 Task: Create a due date automation trigger when advanced on, on the tuesday after a card is due add fields with custom field "Resume" set to a date less than 1 days ago at 11:00 AM.
Action: Mouse moved to (1198, 97)
Screenshot: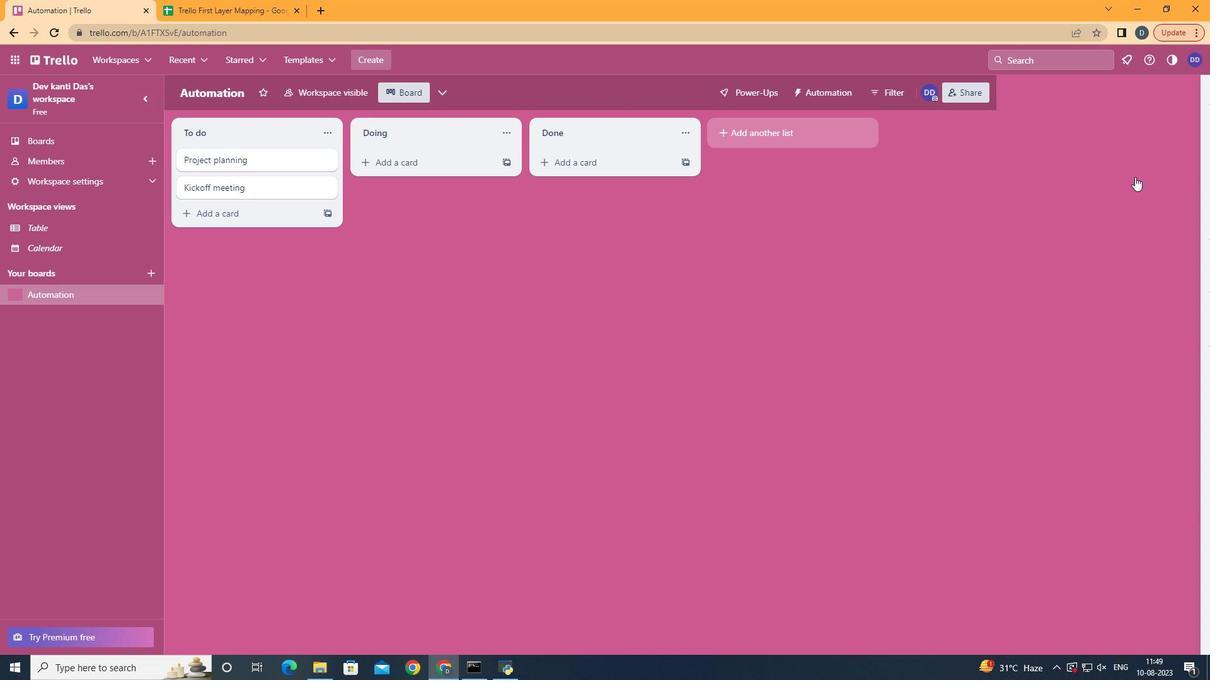
Action: Mouse pressed left at (1198, 97)
Screenshot: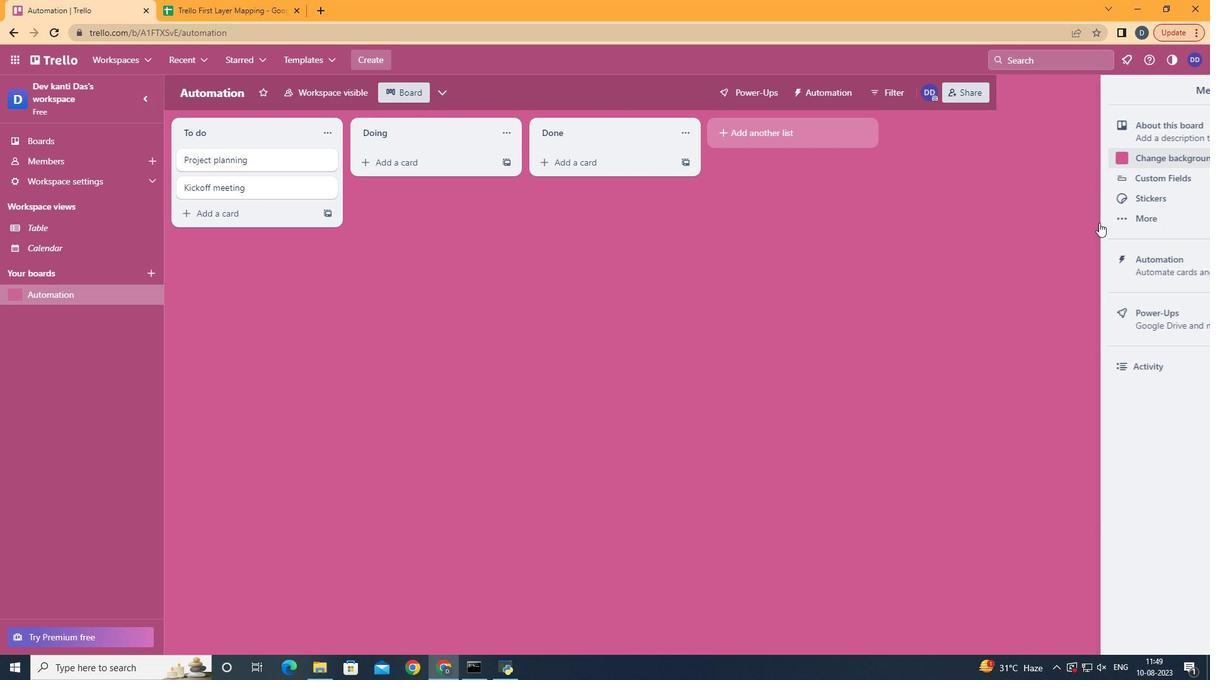 
Action: Mouse moved to (1082, 279)
Screenshot: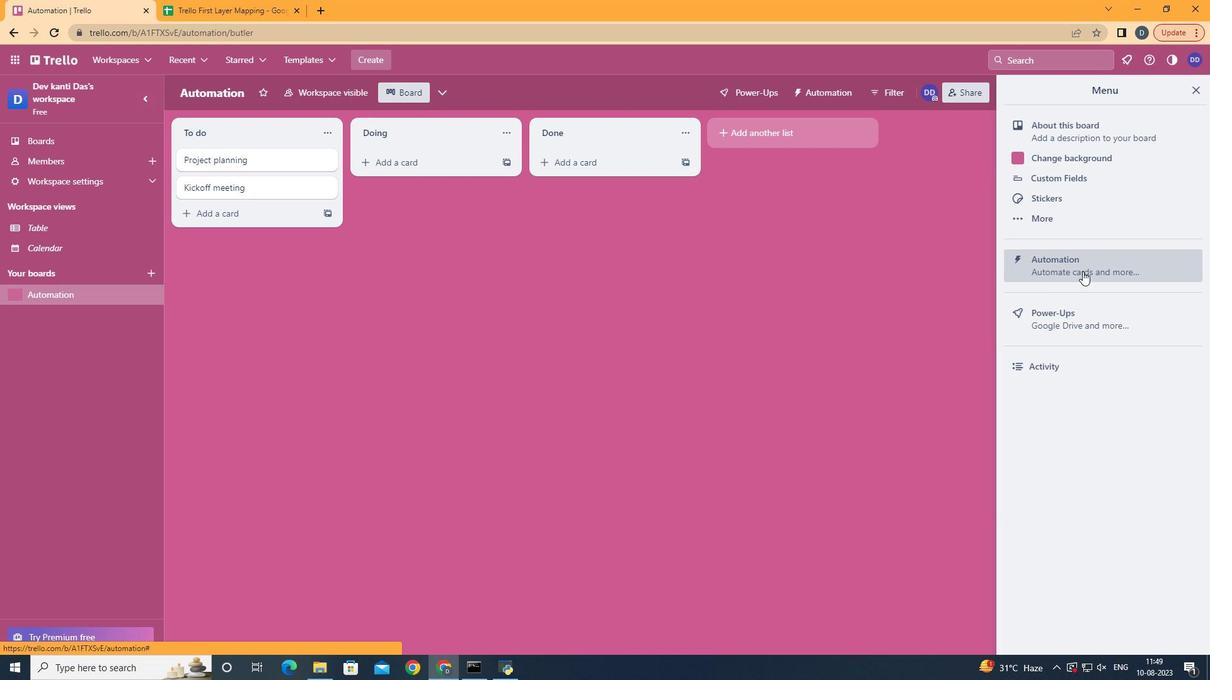 
Action: Mouse pressed left at (1082, 279)
Screenshot: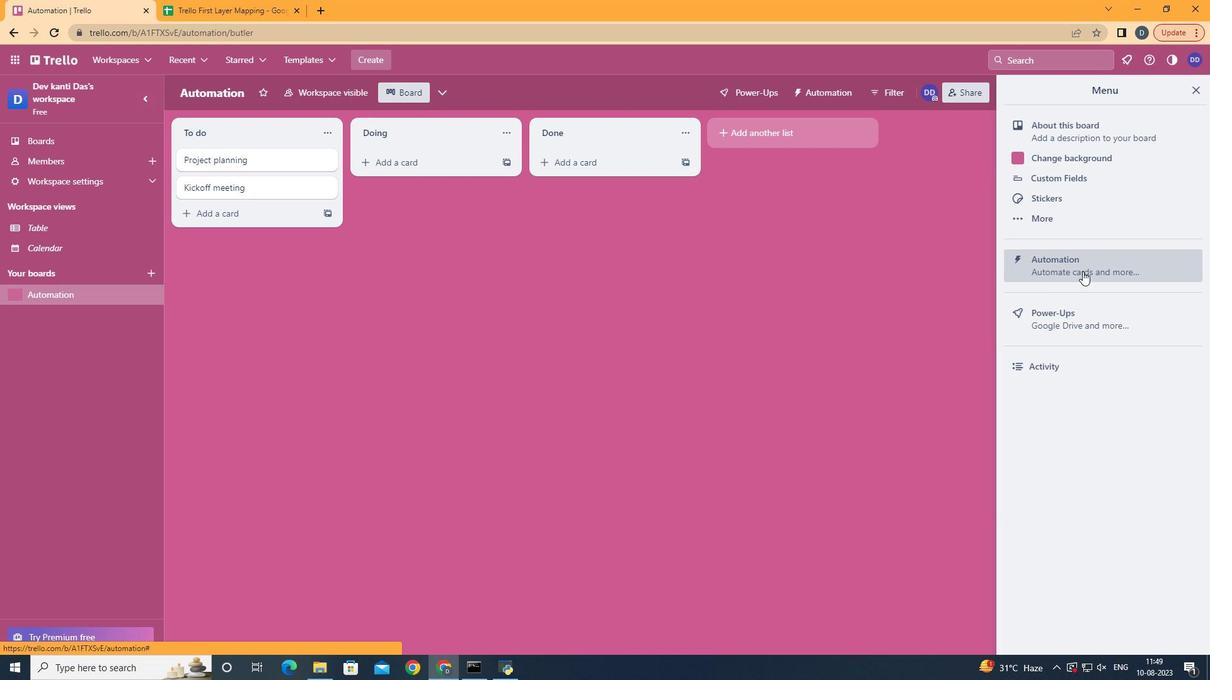 
Action: Mouse moved to (221, 260)
Screenshot: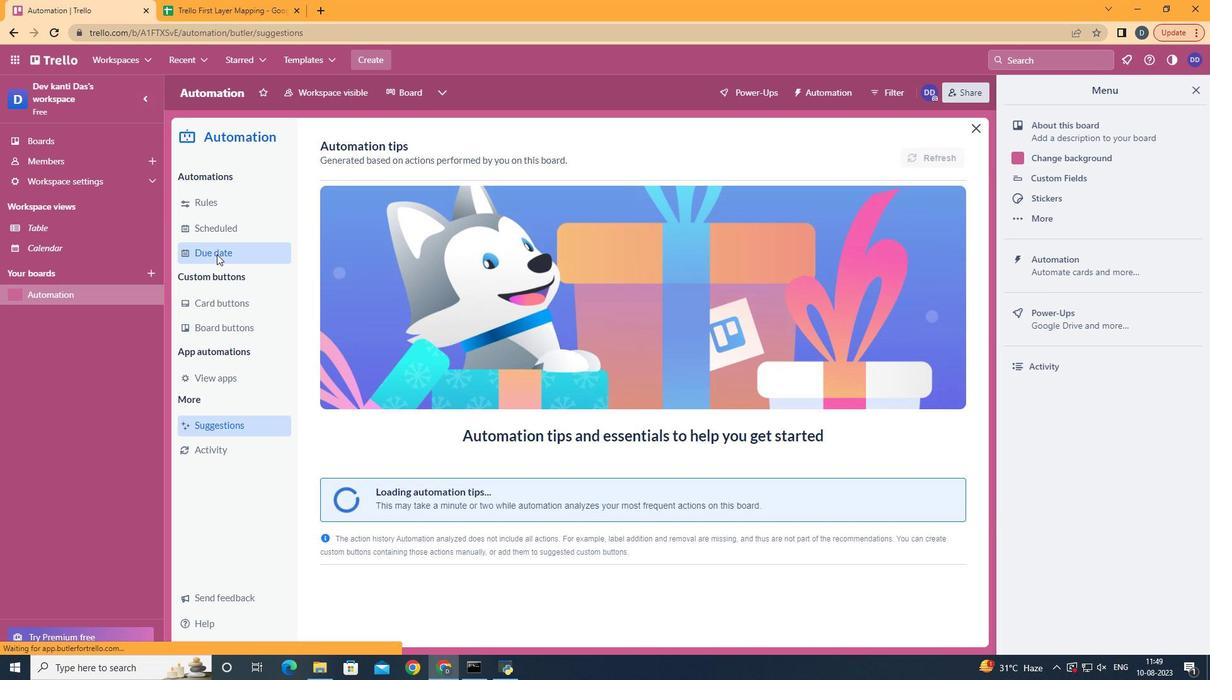 
Action: Mouse pressed left at (221, 260)
Screenshot: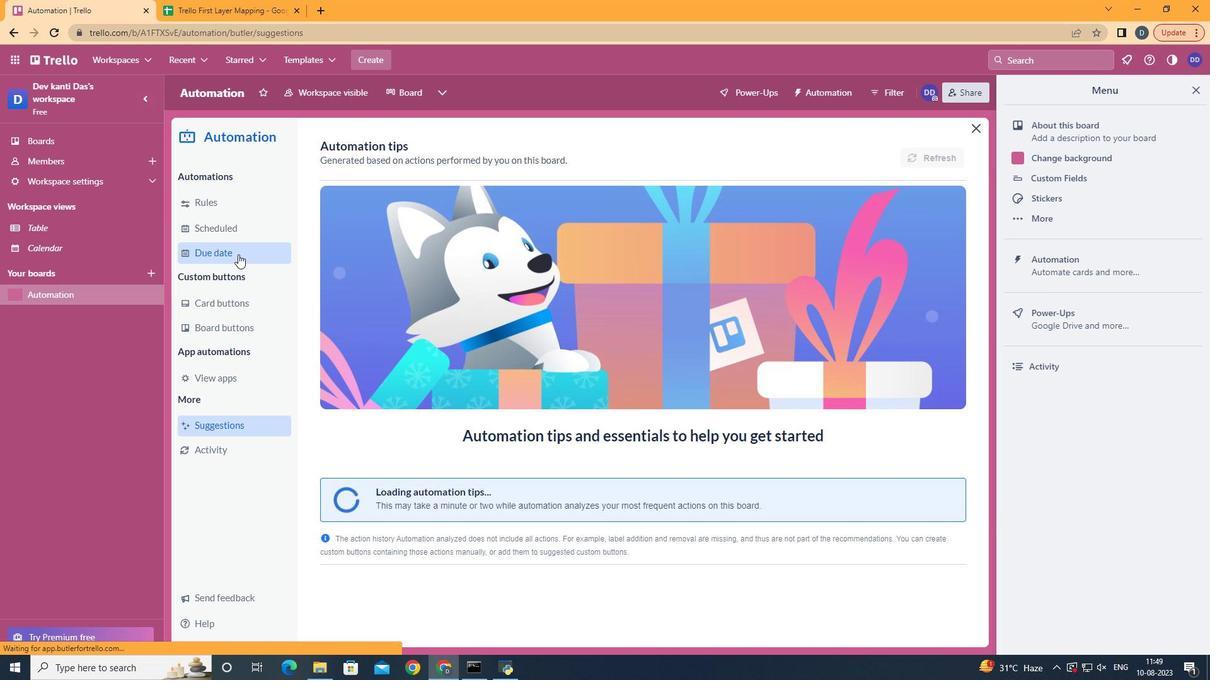 
Action: Mouse moved to (874, 153)
Screenshot: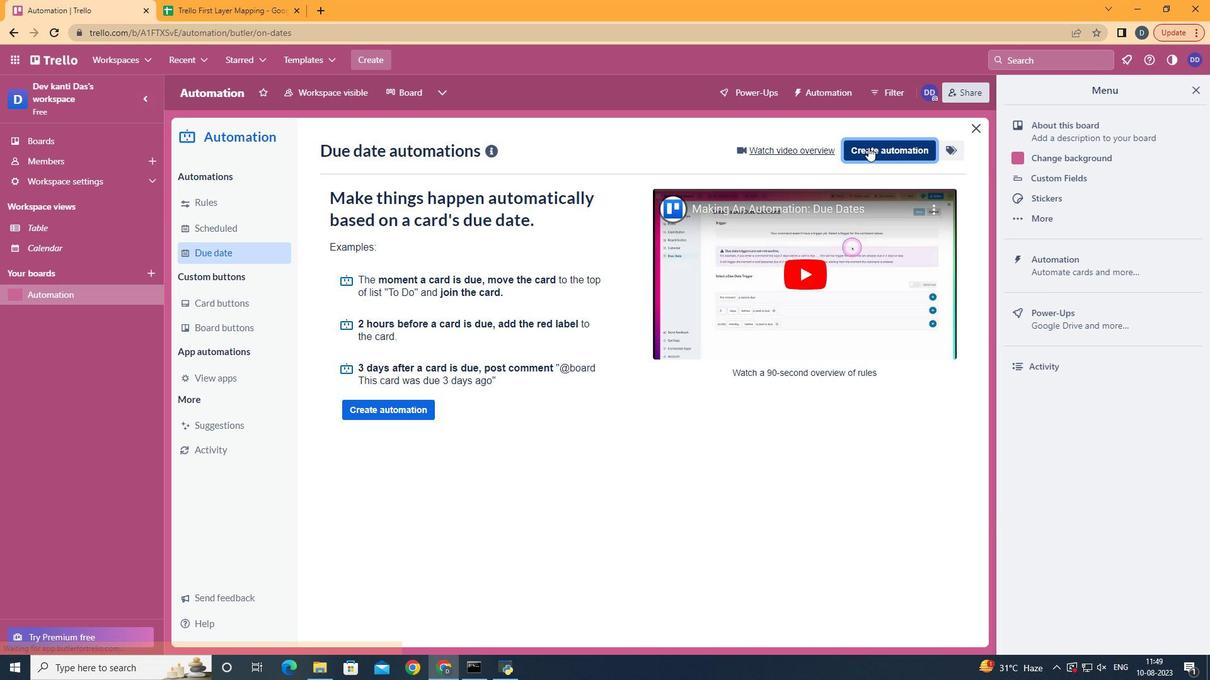 
Action: Mouse pressed left at (874, 153)
Screenshot: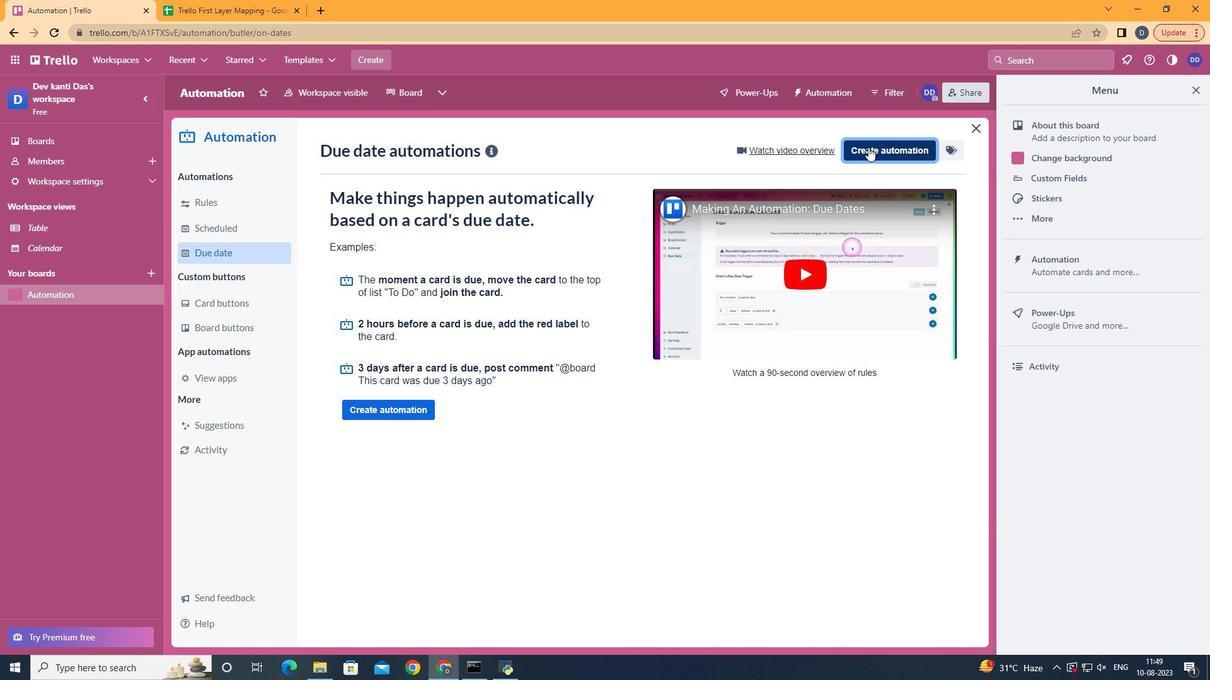 
Action: Mouse moved to (652, 275)
Screenshot: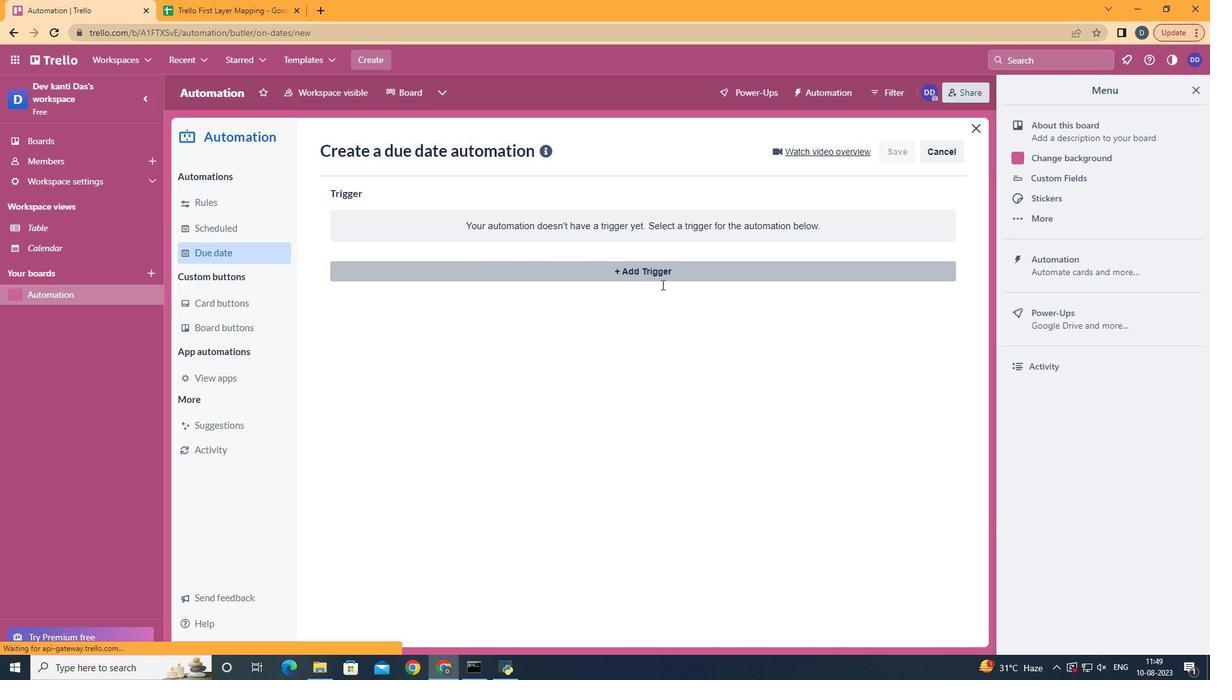 
Action: Mouse pressed left at (652, 275)
Screenshot: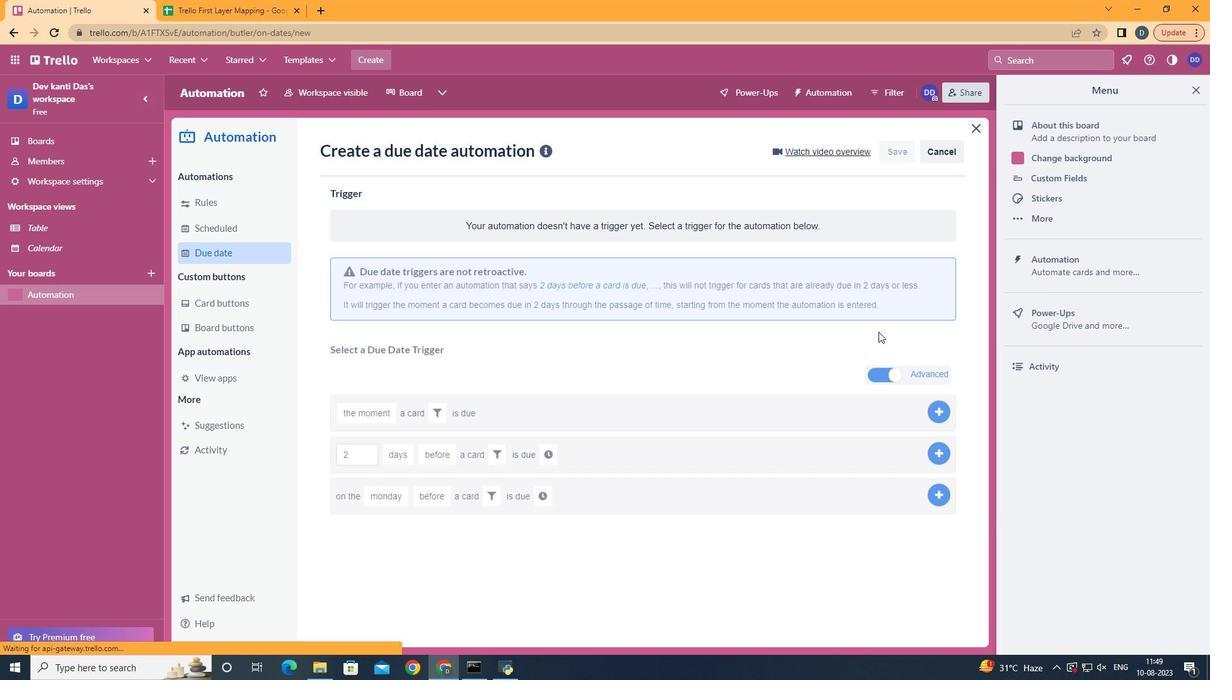 
Action: Mouse moved to (413, 361)
Screenshot: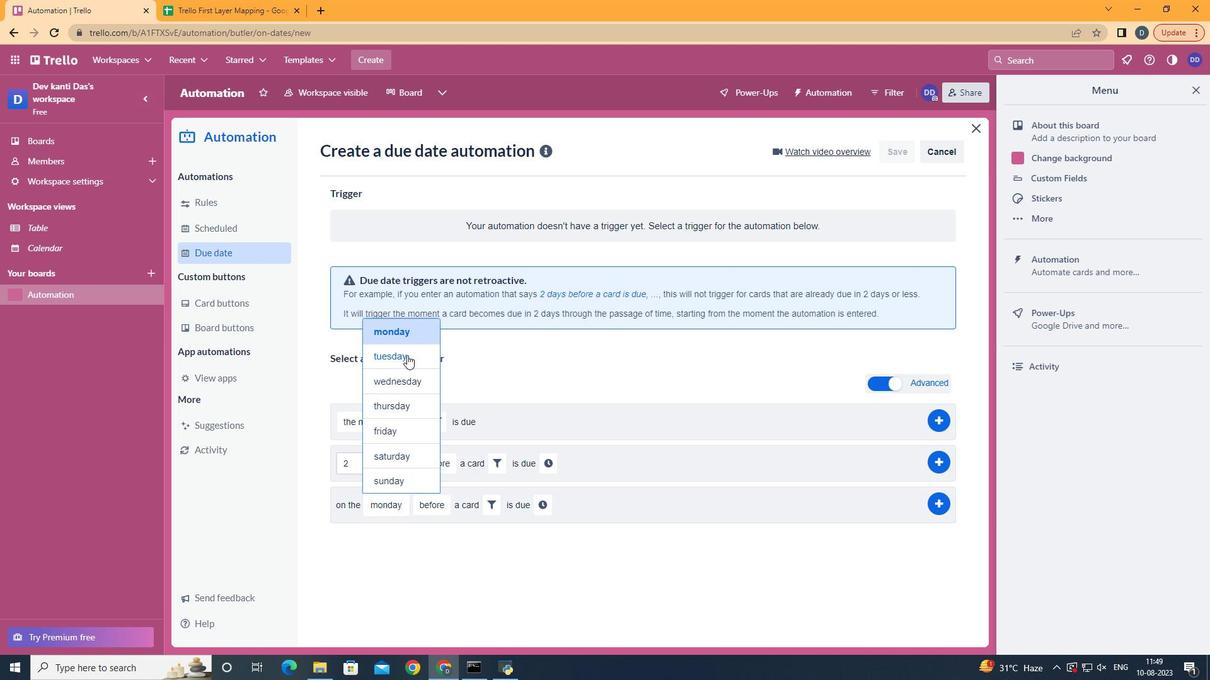 
Action: Mouse pressed left at (413, 361)
Screenshot: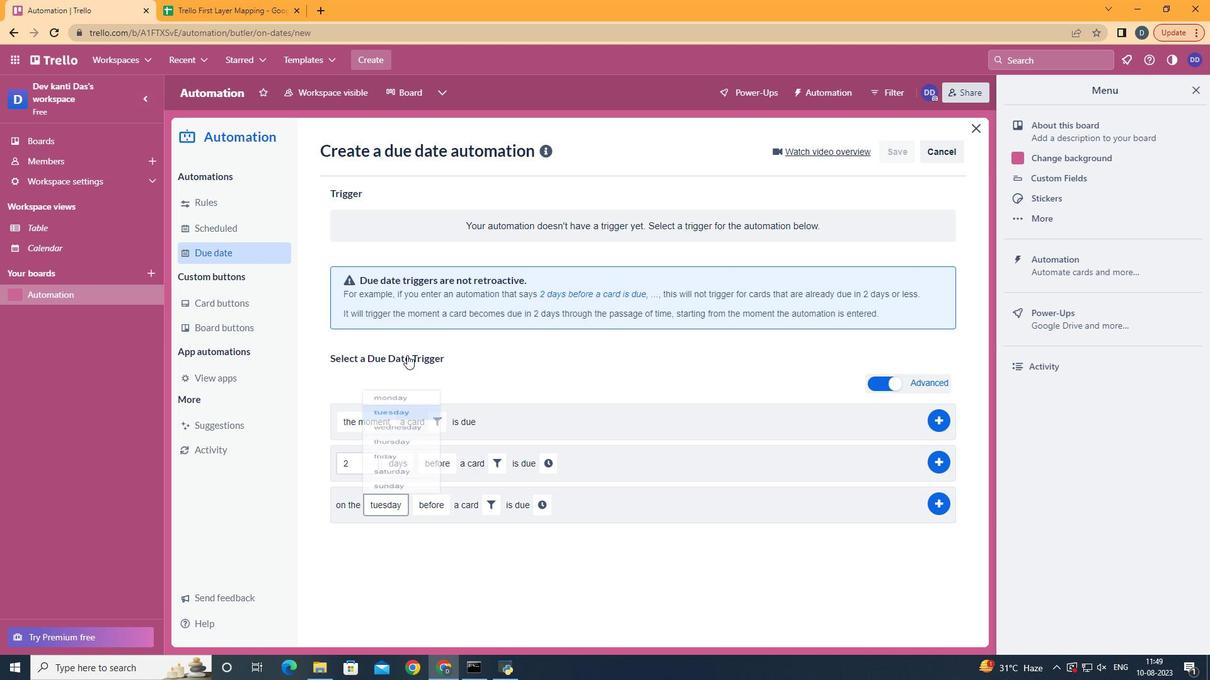 
Action: Mouse moved to (442, 552)
Screenshot: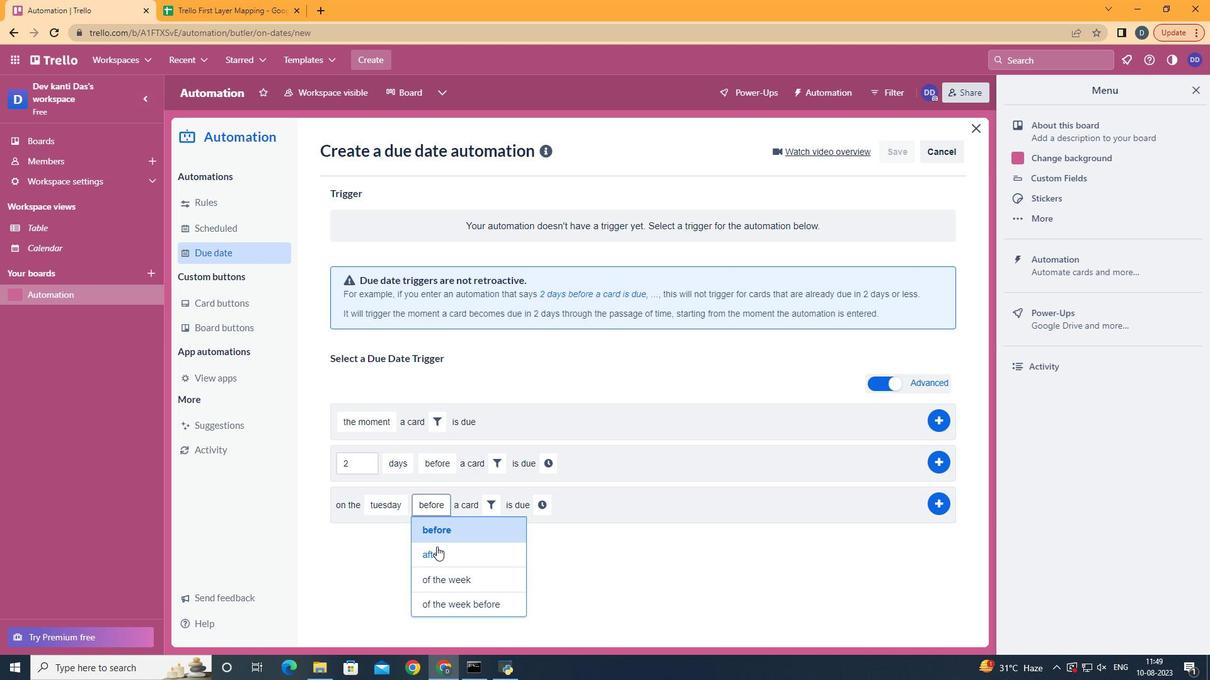 
Action: Mouse pressed left at (442, 552)
Screenshot: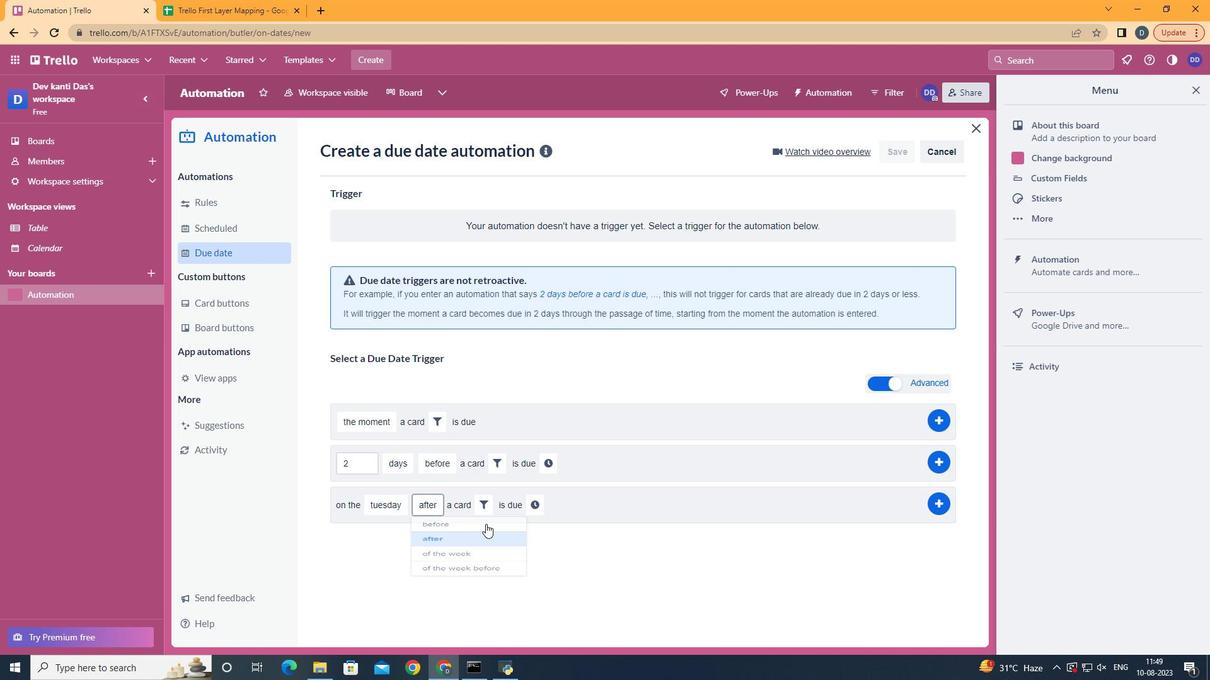 
Action: Mouse moved to (496, 515)
Screenshot: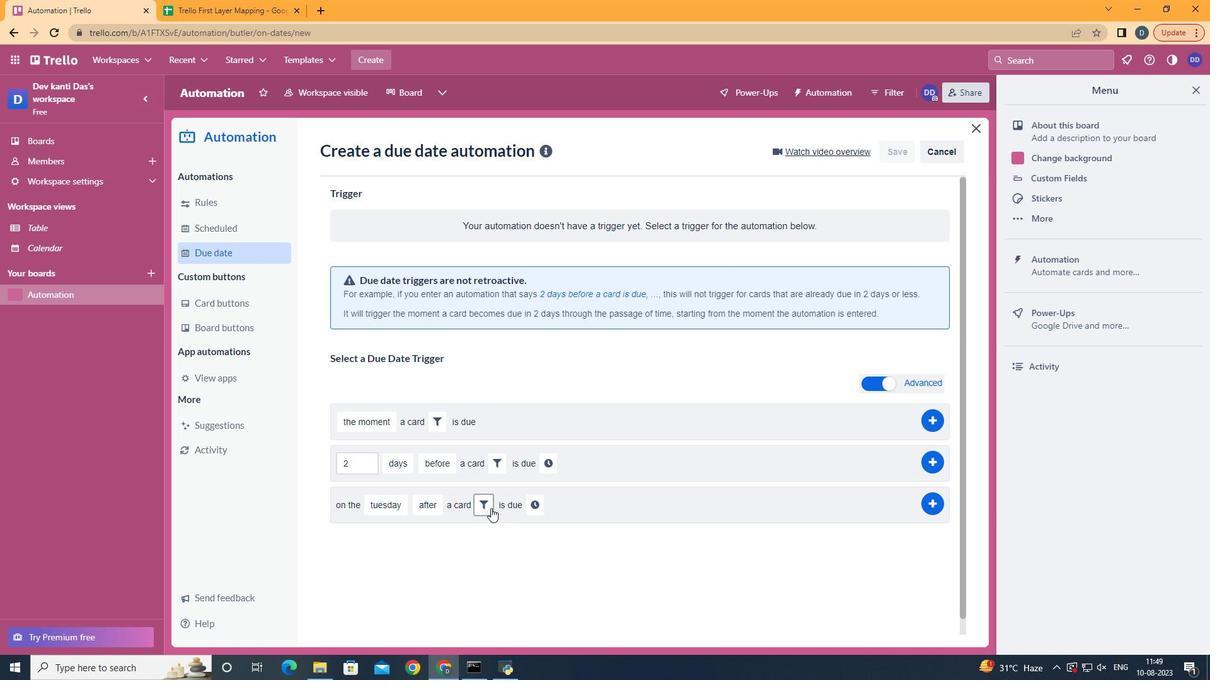 
Action: Mouse pressed left at (496, 515)
Screenshot: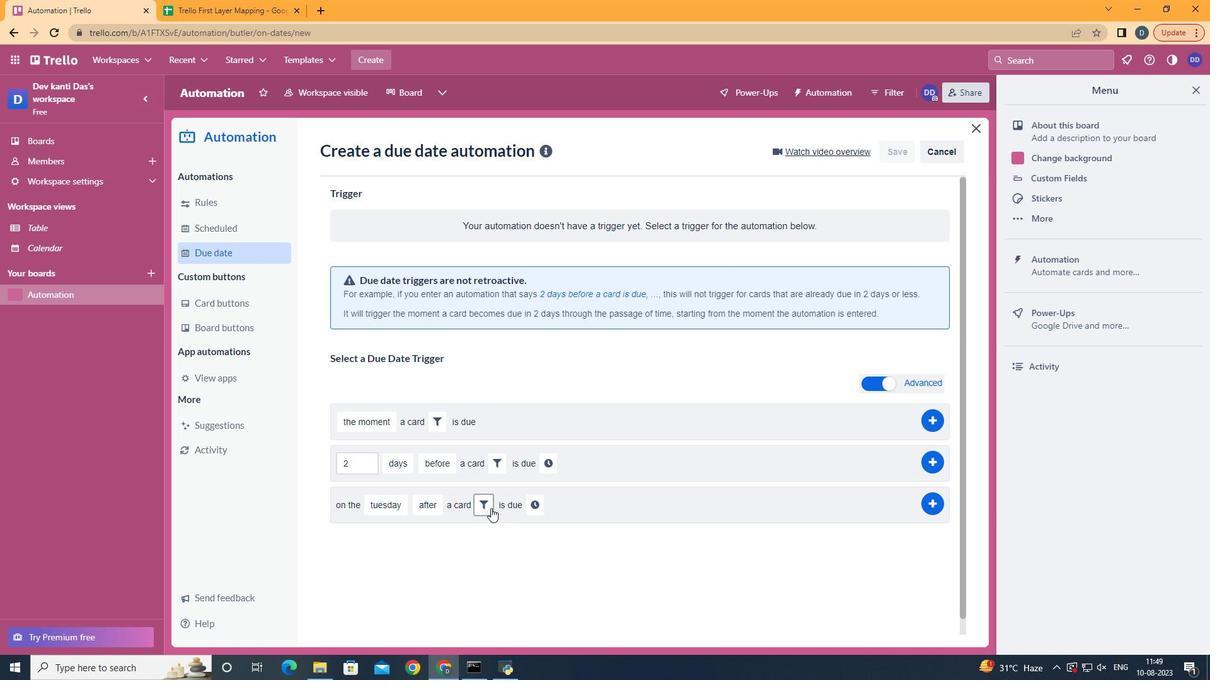 
Action: Mouse moved to (698, 551)
Screenshot: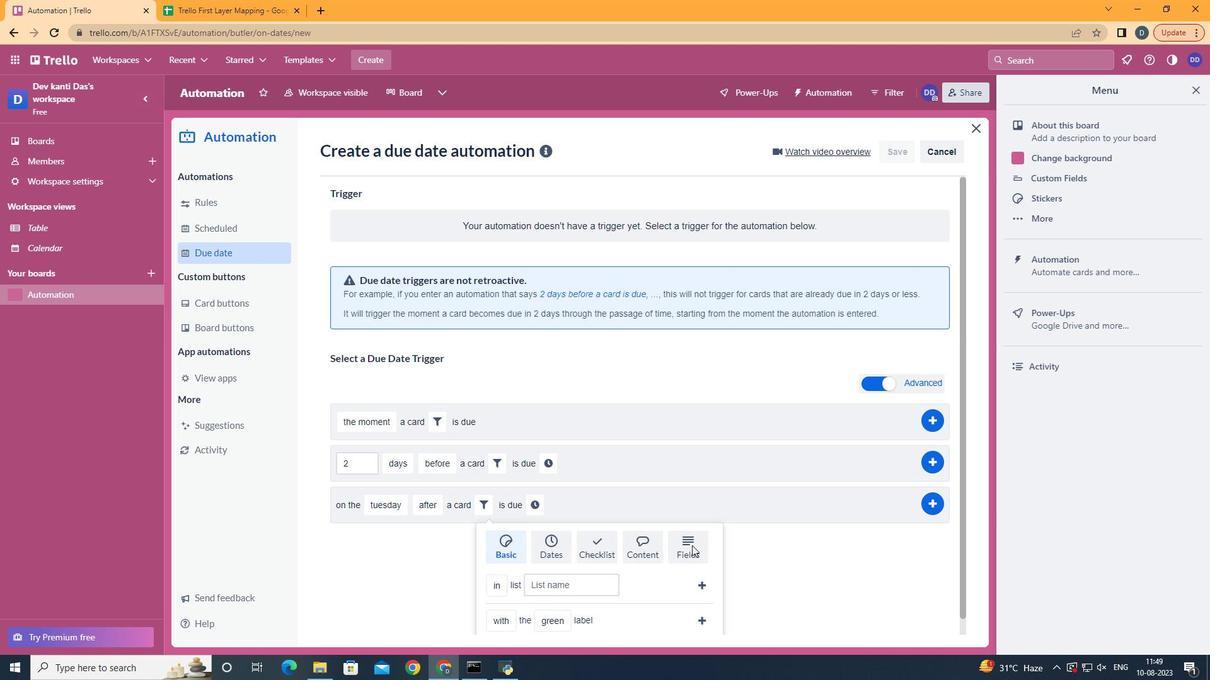 
Action: Mouse pressed left at (698, 551)
Screenshot: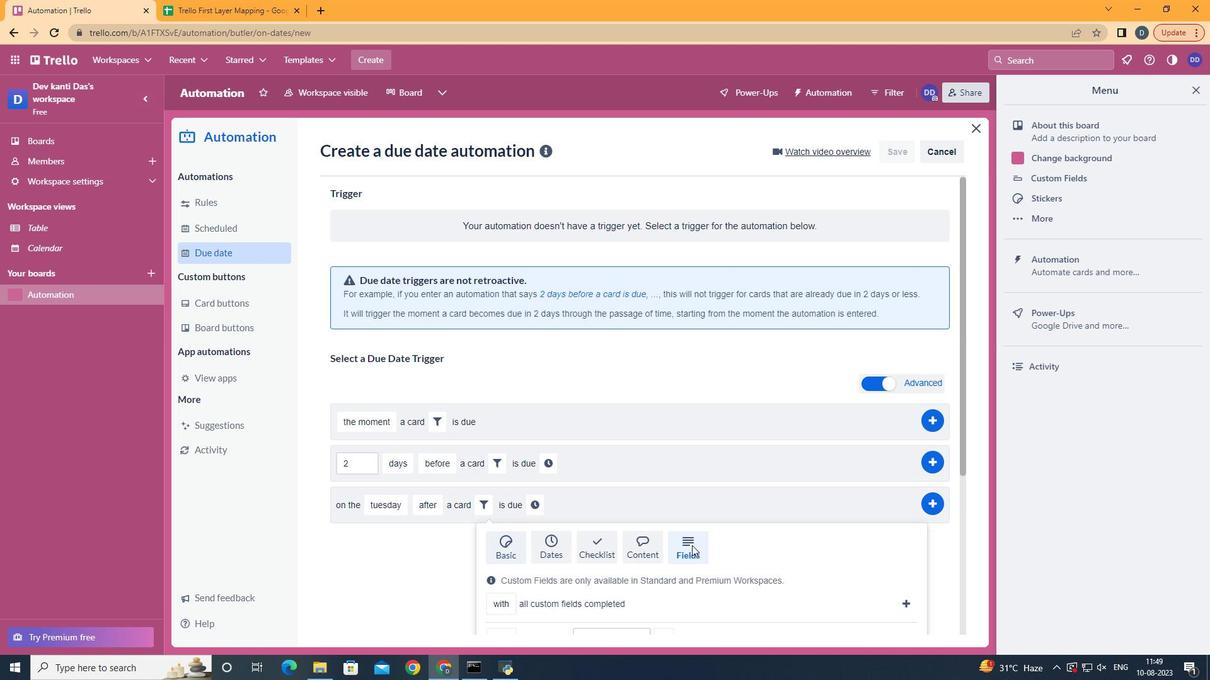 
Action: Mouse scrolled (698, 551) with delta (0, 0)
Screenshot: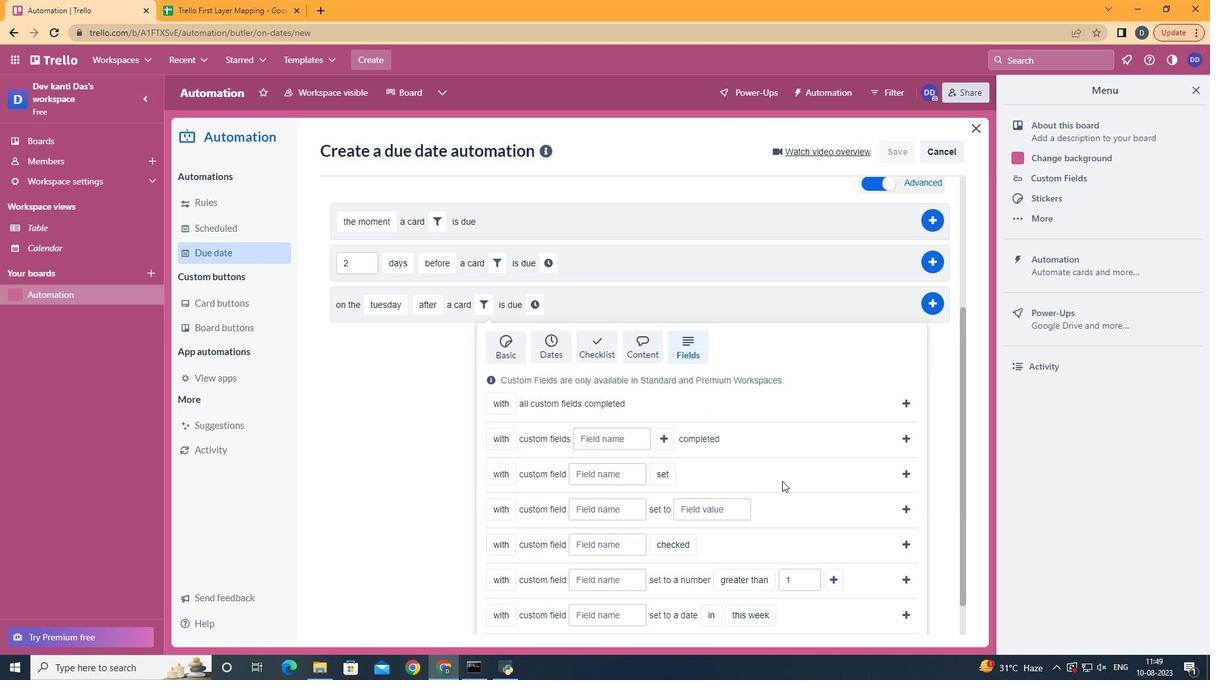 
Action: Mouse scrolled (698, 551) with delta (0, 0)
Screenshot: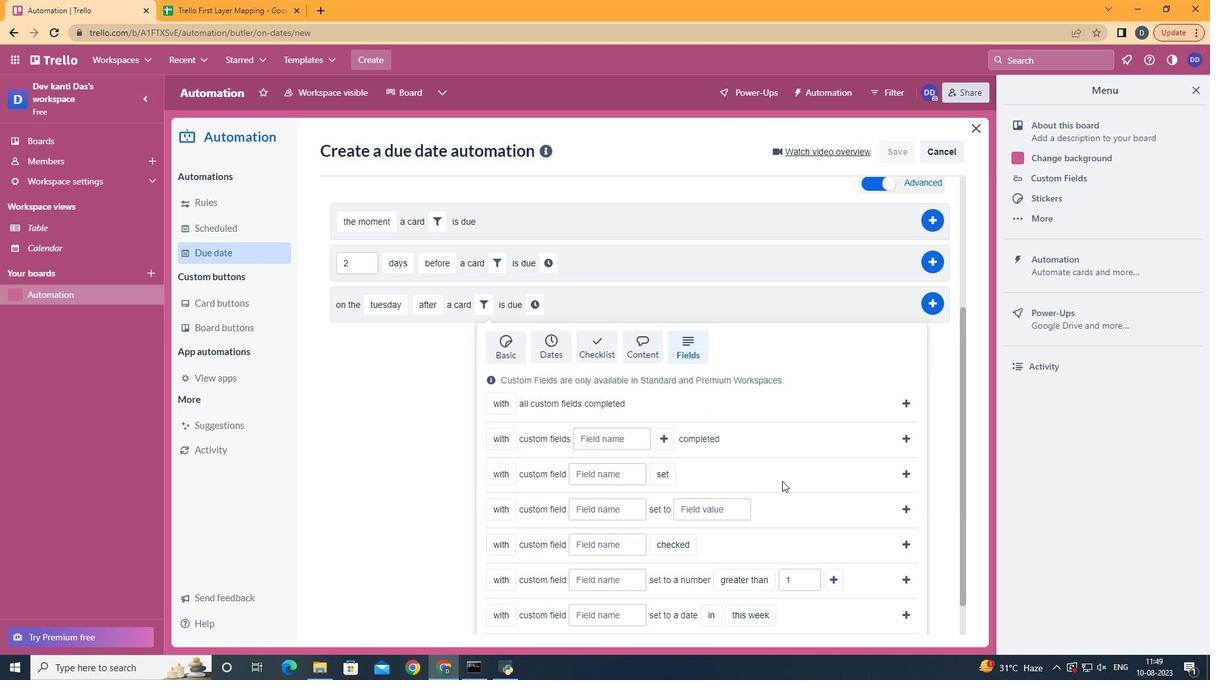 
Action: Mouse scrolled (698, 551) with delta (0, 0)
Screenshot: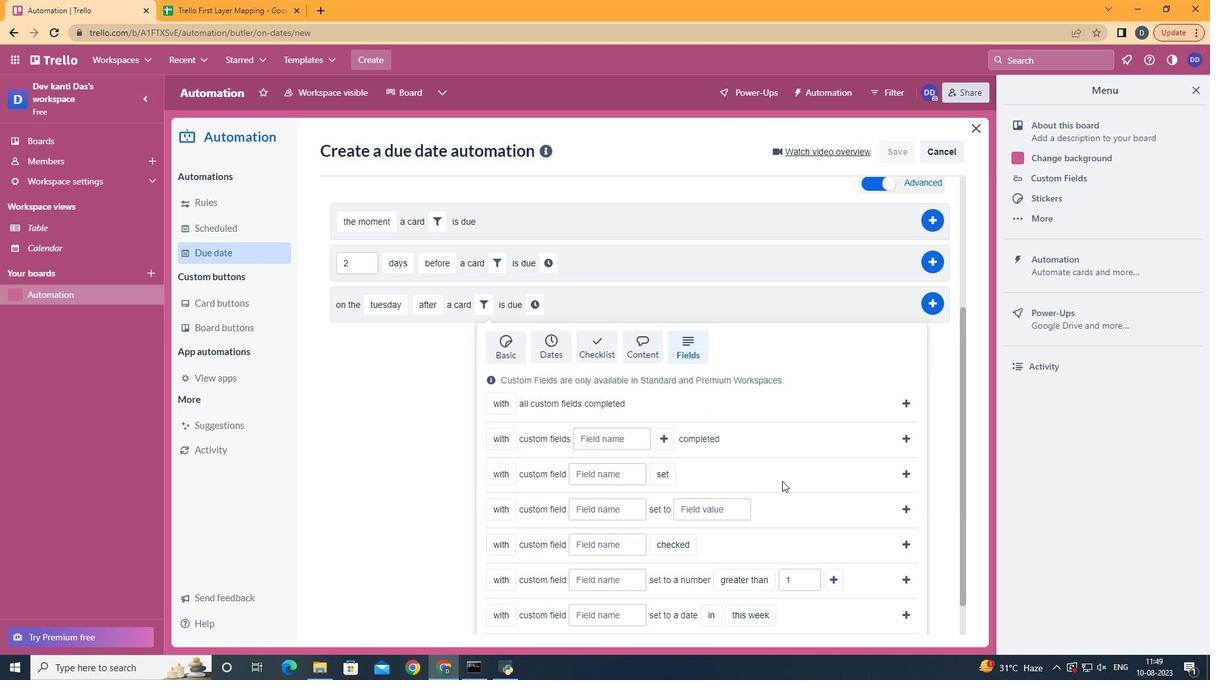 
Action: Mouse scrolled (698, 551) with delta (0, 0)
Screenshot: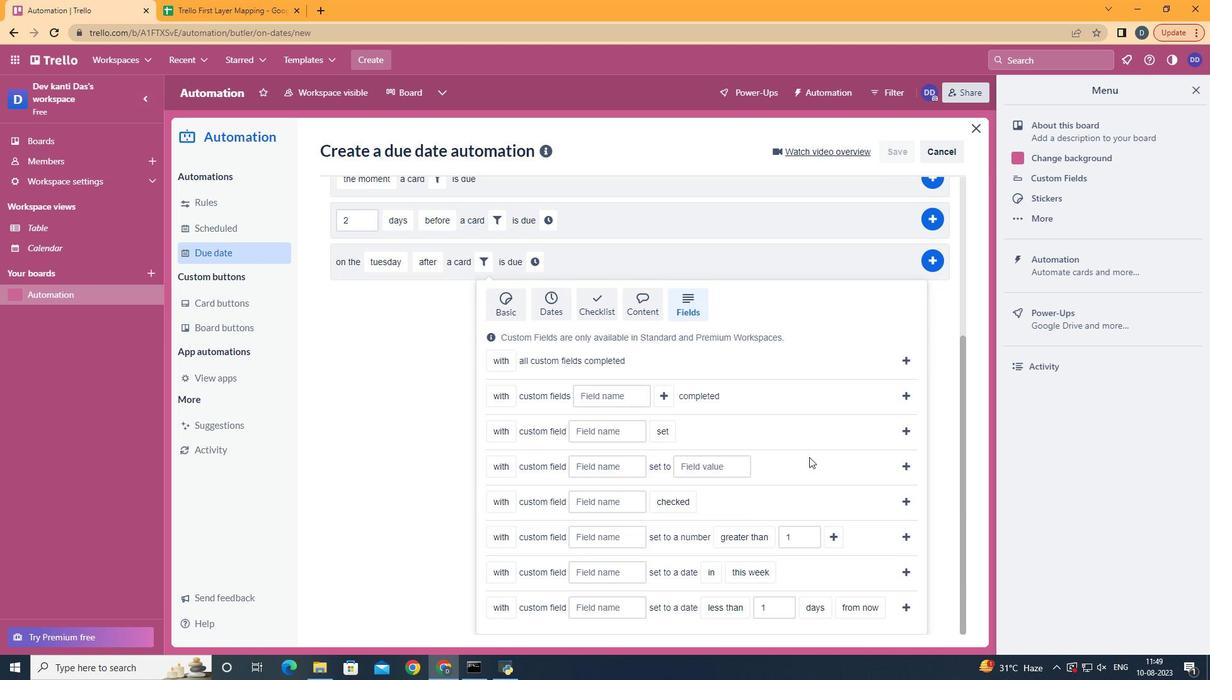 
Action: Mouse scrolled (698, 551) with delta (0, 0)
Screenshot: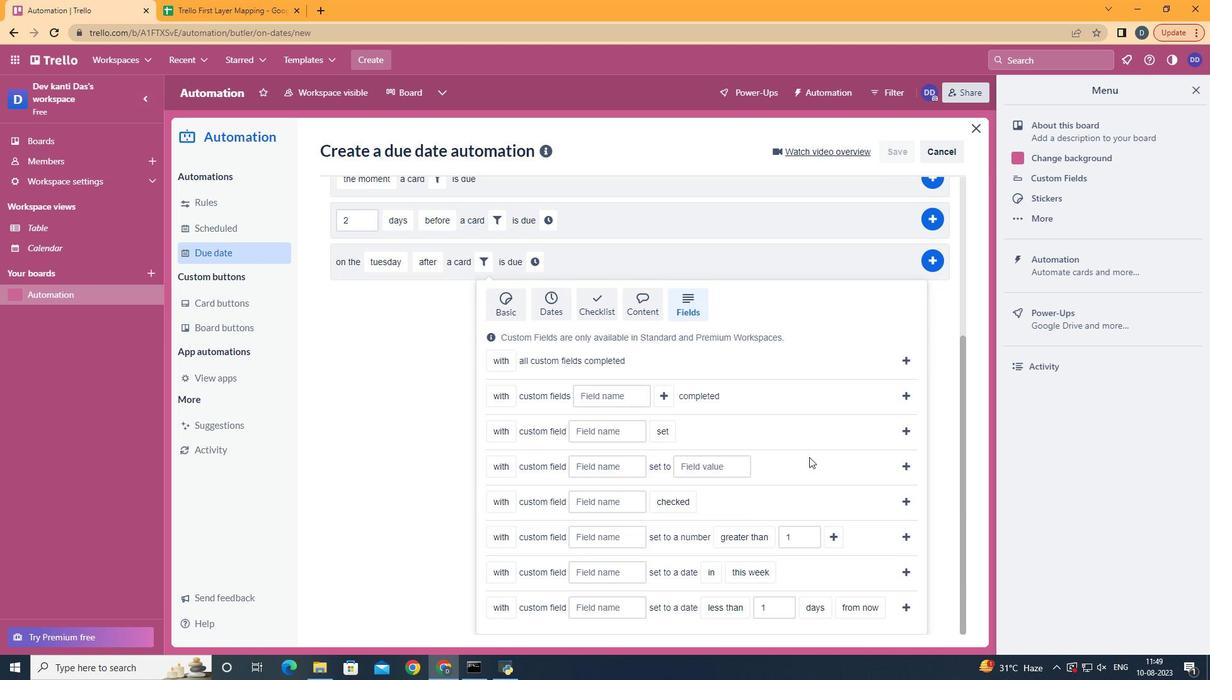 
Action: Mouse scrolled (698, 551) with delta (0, 0)
Screenshot: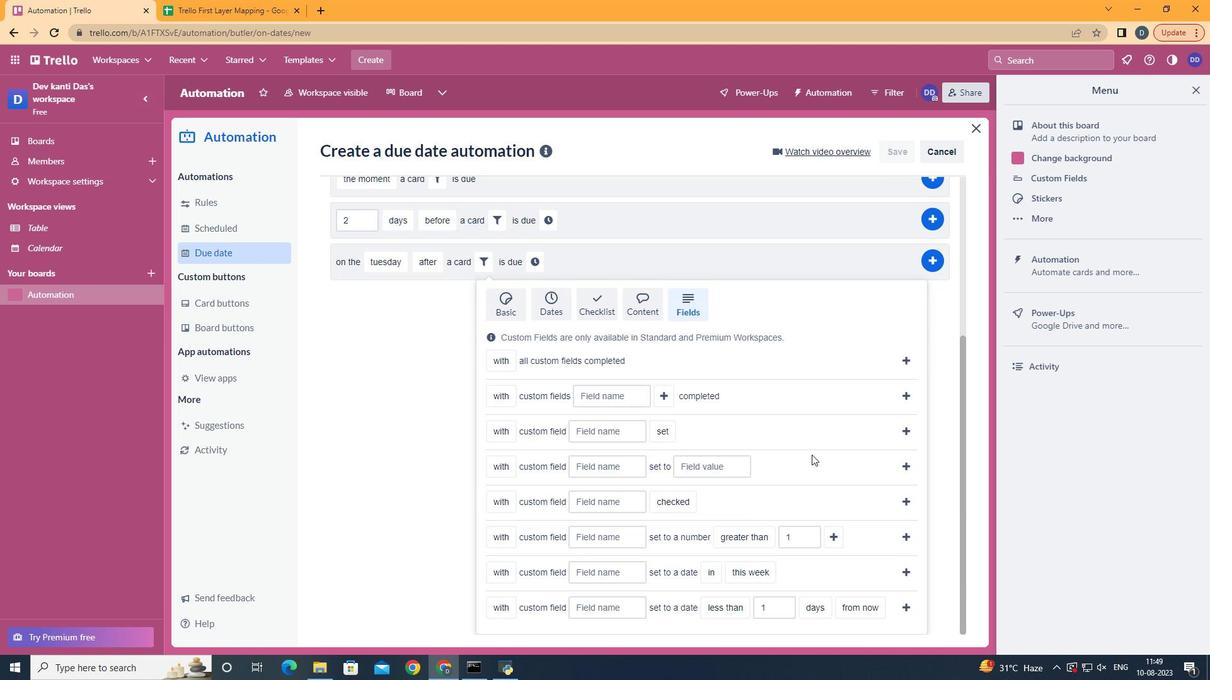 
Action: Mouse moved to (520, 564)
Screenshot: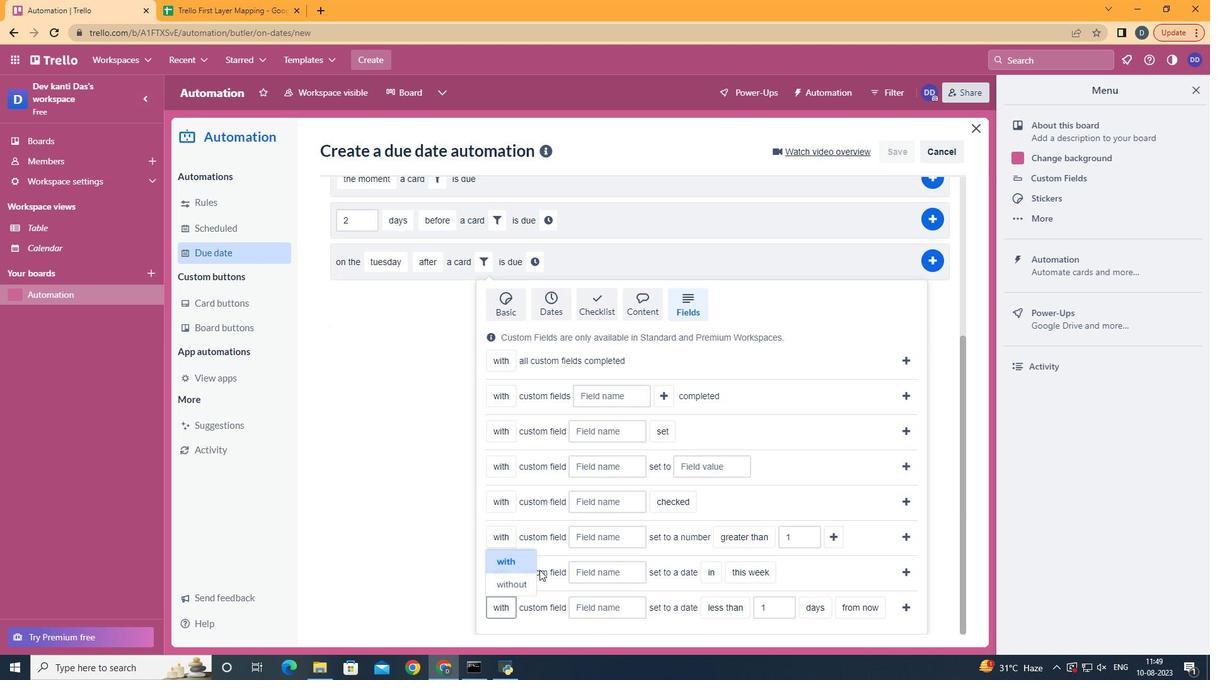 
Action: Mouse pressed left at (520, 564)
Screenshot: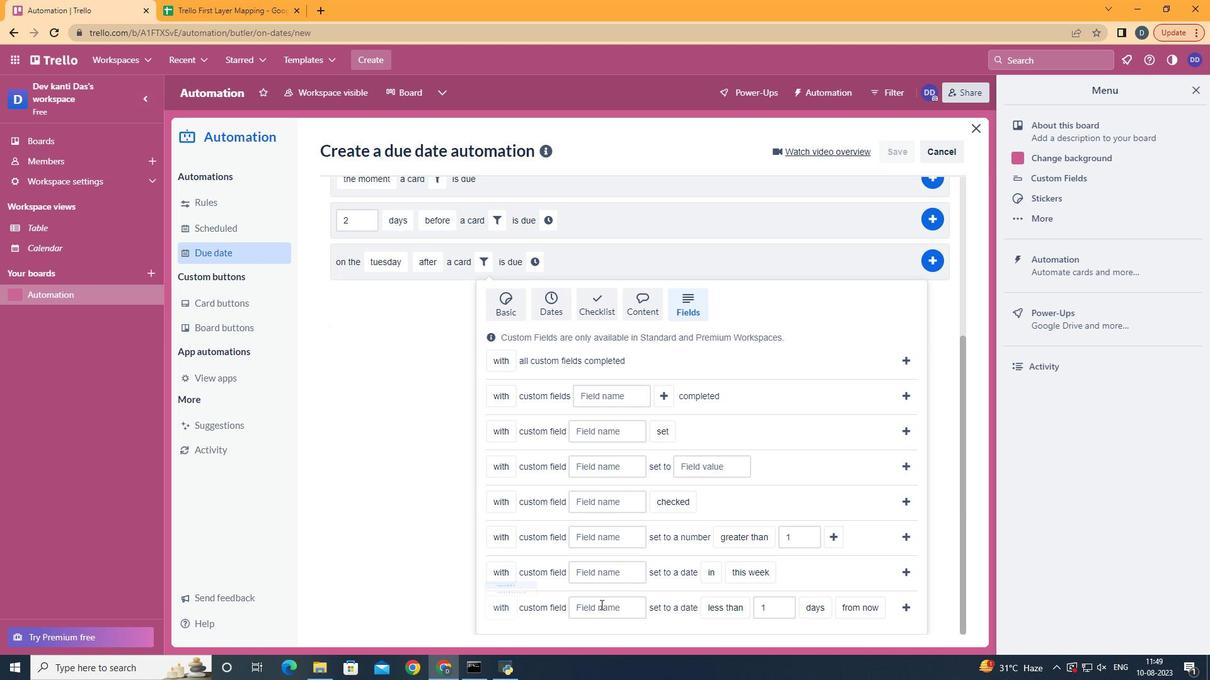 
Action: Mouse moved to (612, 615)
Screenshot: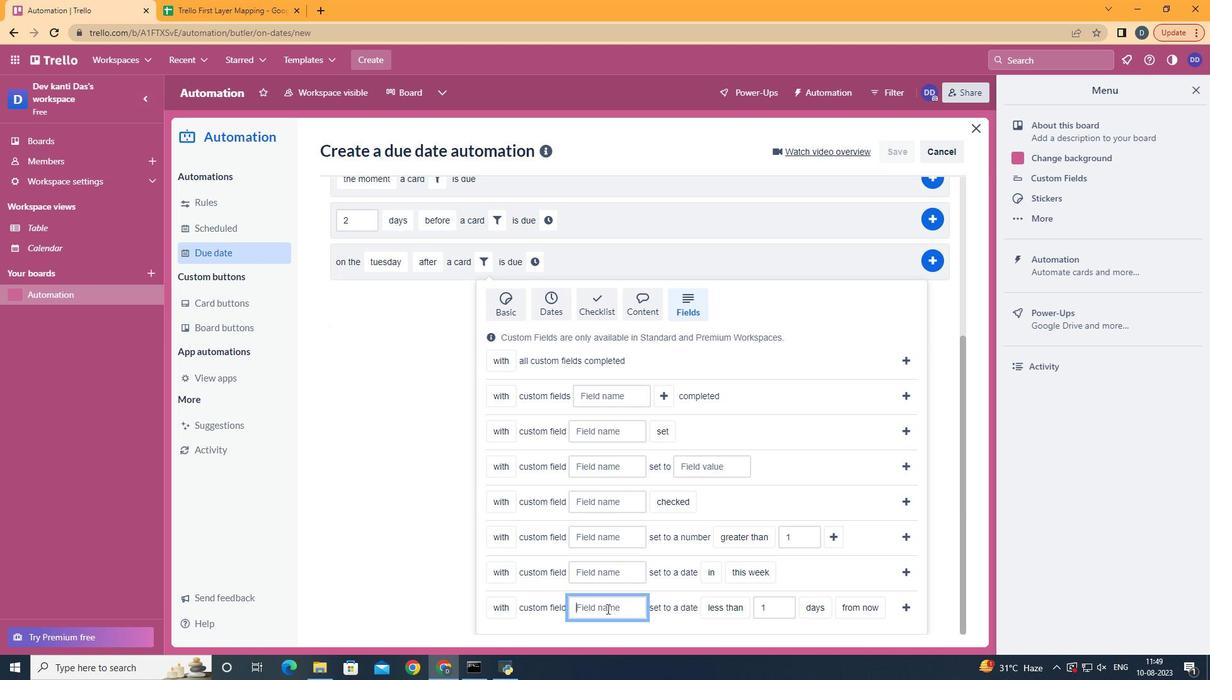 
Action: Mouse pressed left at (612, 615)
Screenshot: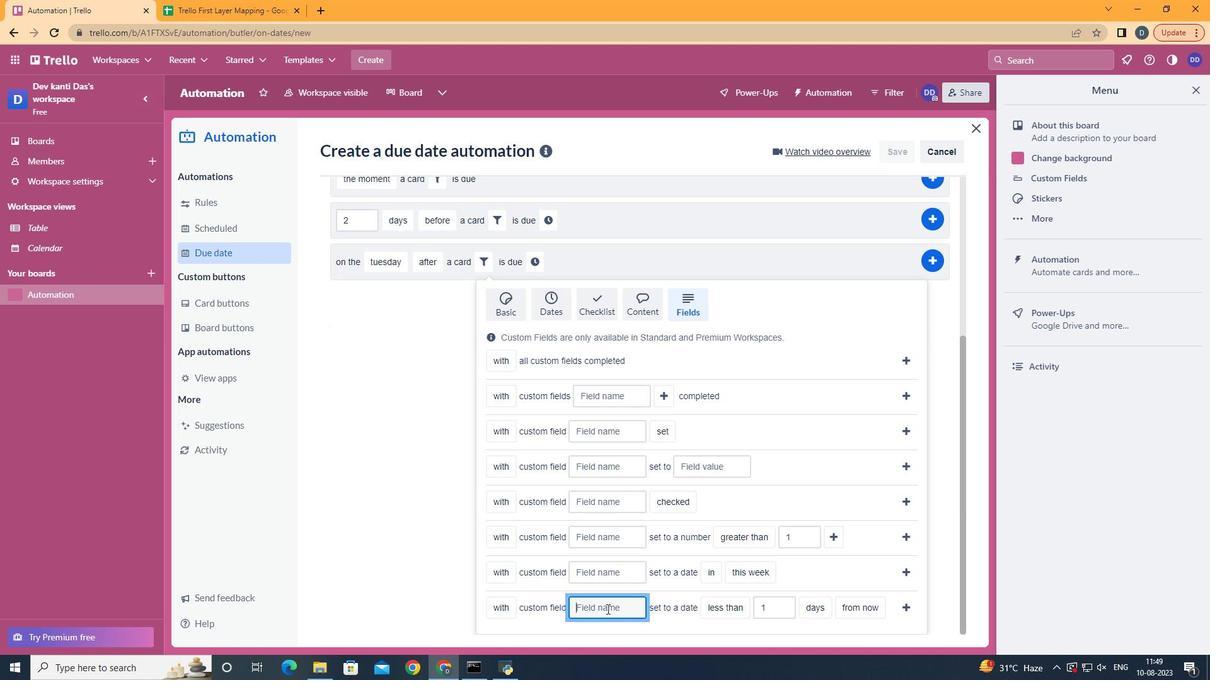 
Action: Key pressed <Key.shift>Resume
Screenshot: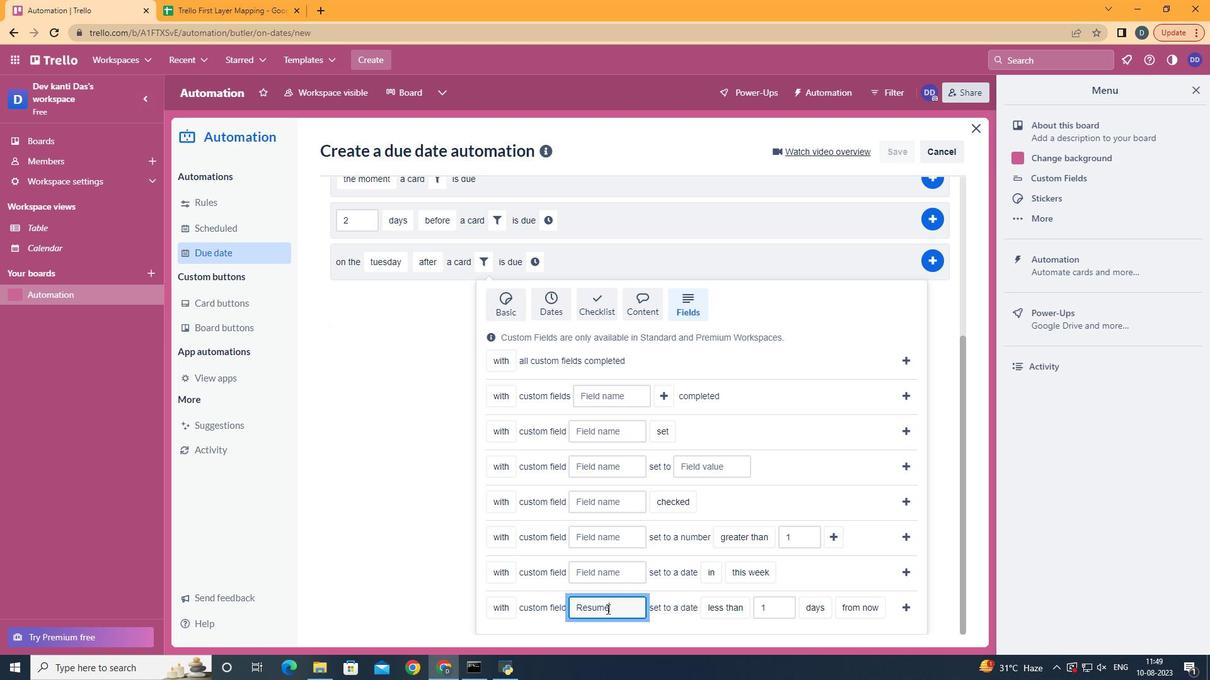 
Action: Mouse moved to (748, 524)
Screenshot: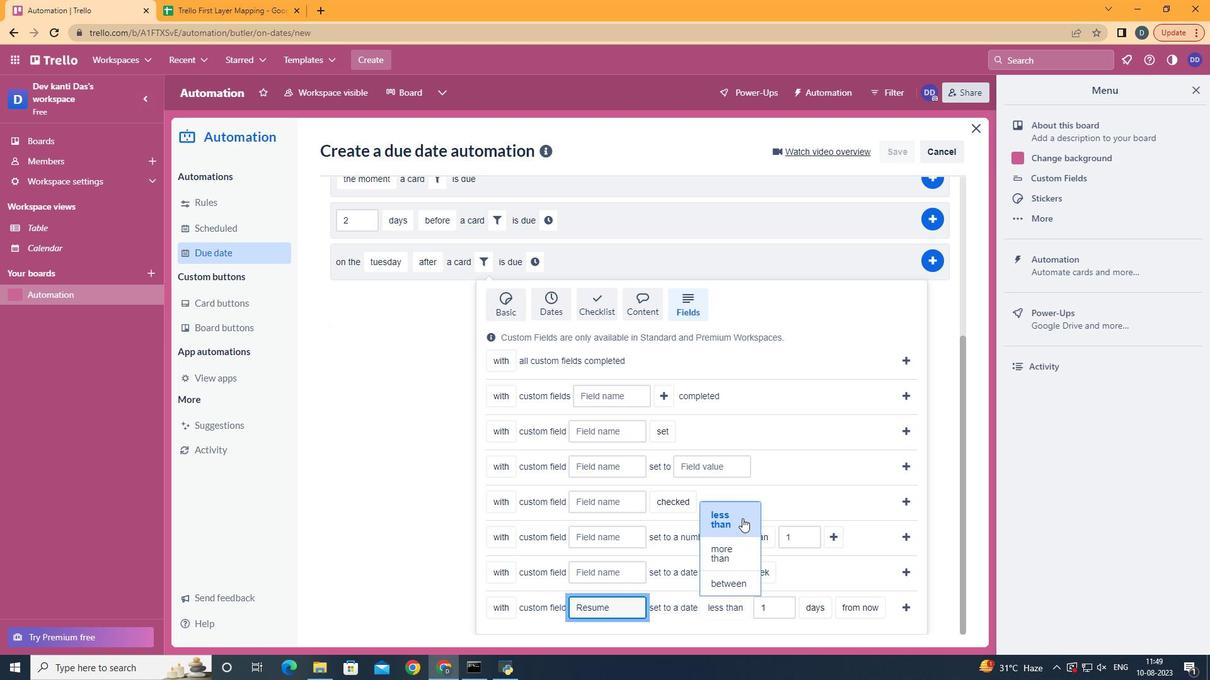 
Action: Mouse pressed left at (748, 524)
Screenshot: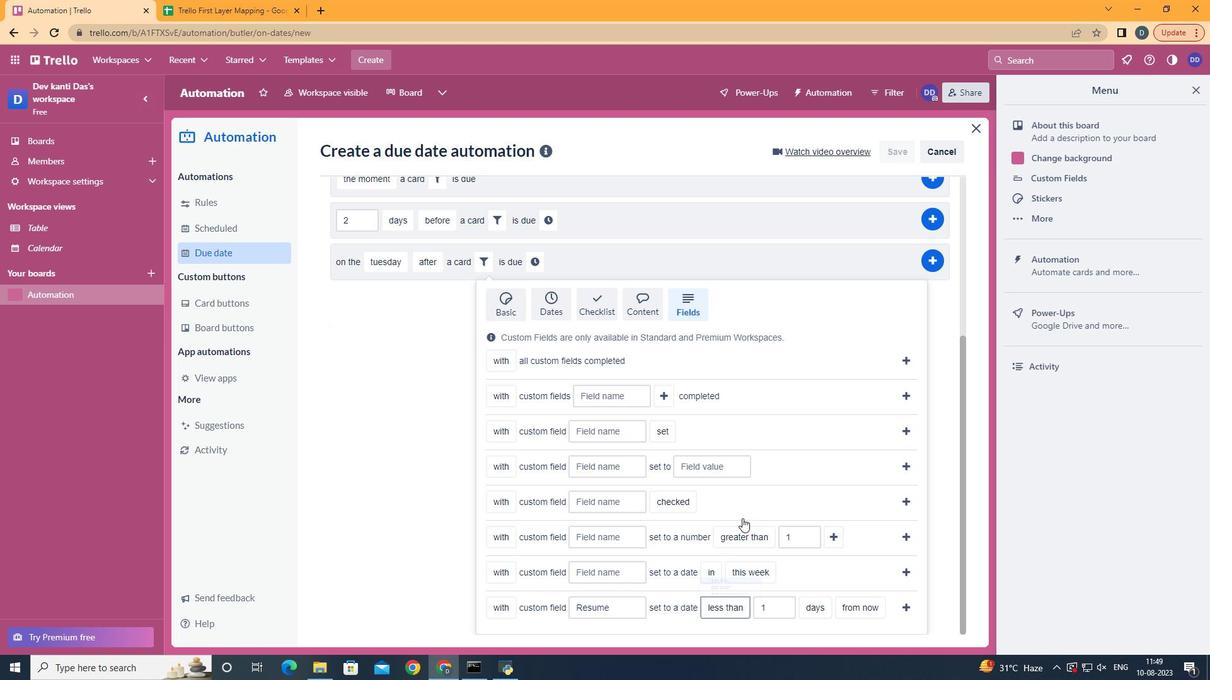 
Action: Mouse moved to (841, 558)
Screenshot: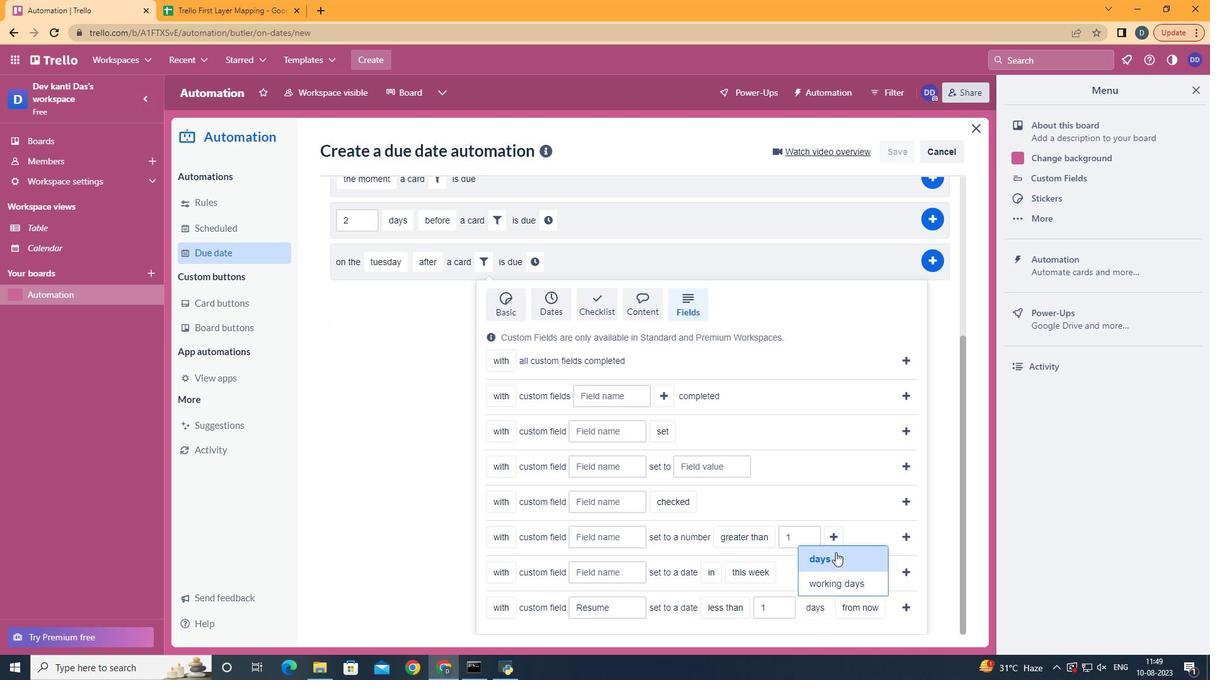 
Action: Mouse pressed left at (841, 558)
Screenshot: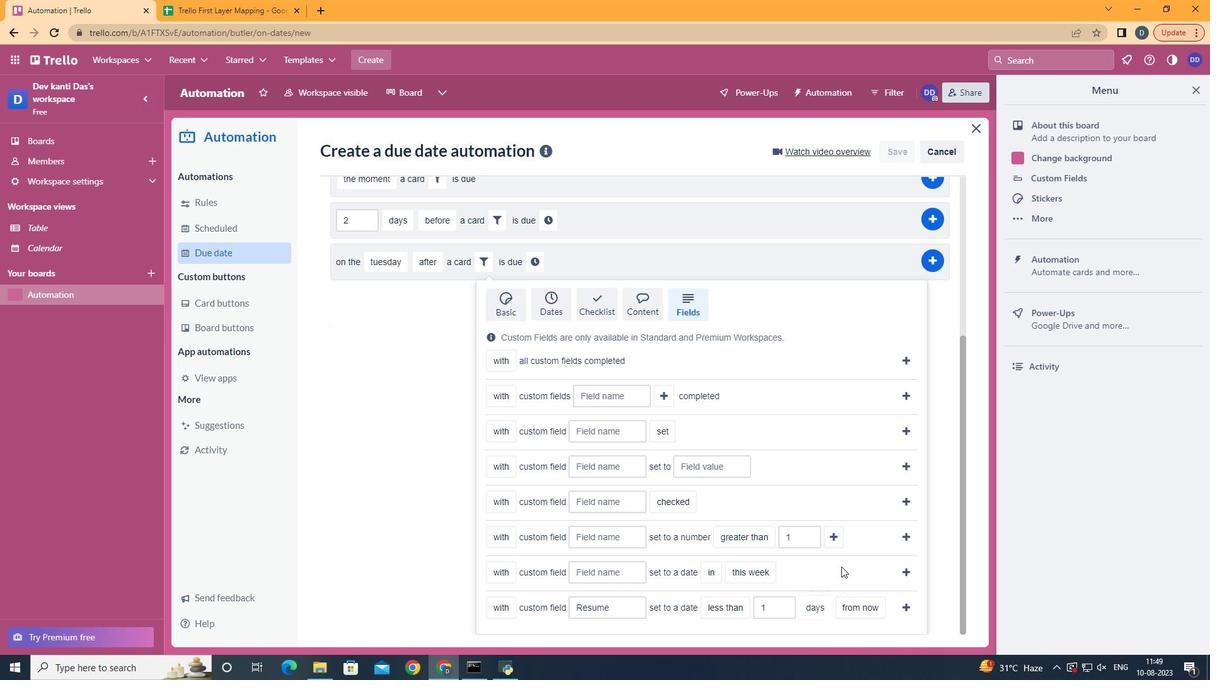 
Action: Mouse moved to (877, 595)
Screenshot: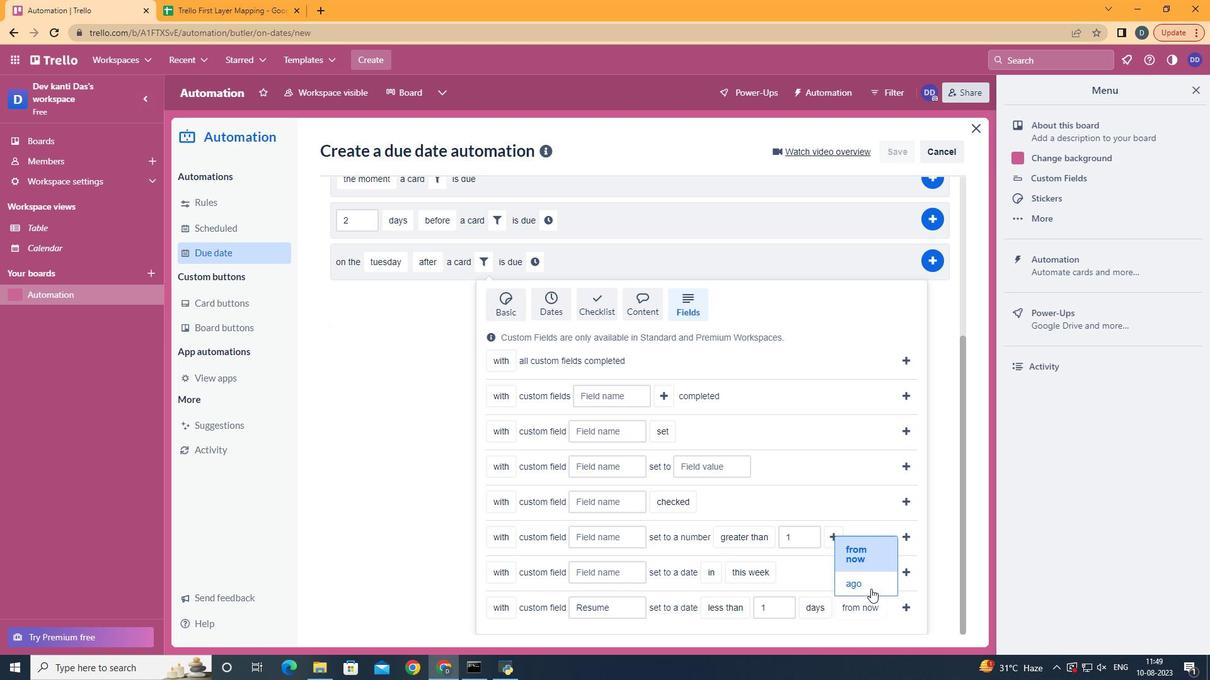 
Action: Mouse pressed left at (877, 595)
Screenshot: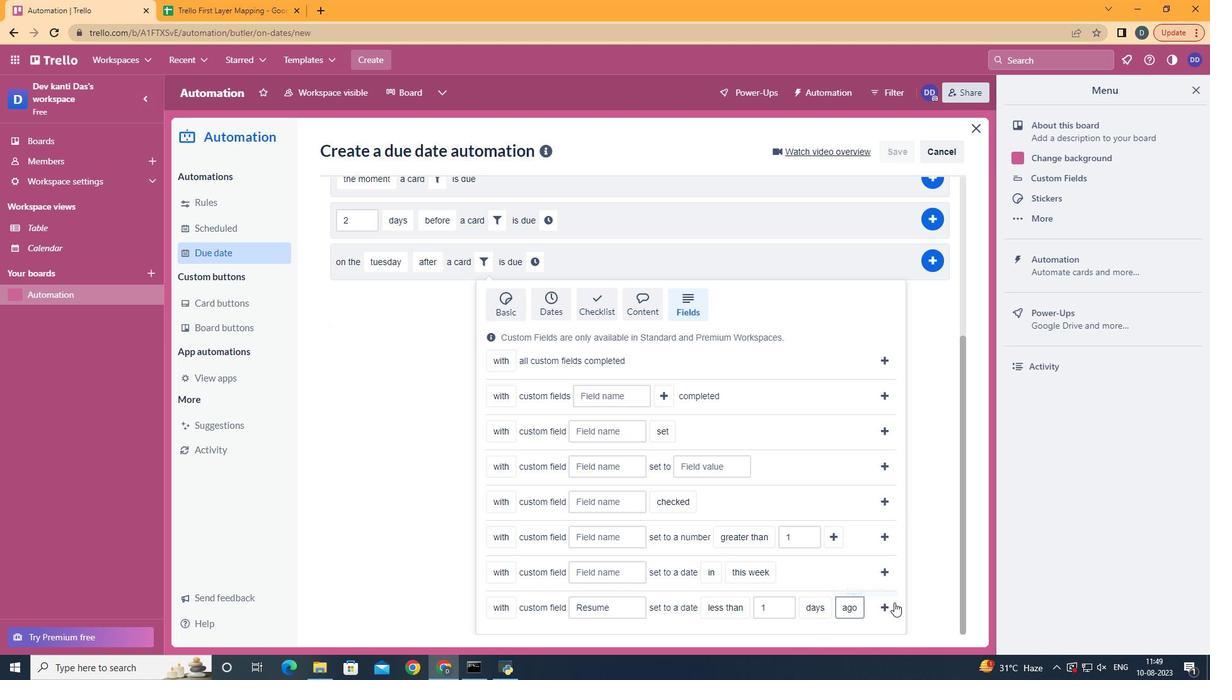 
Action: Mouse moved to (892, 613)
Screenshot: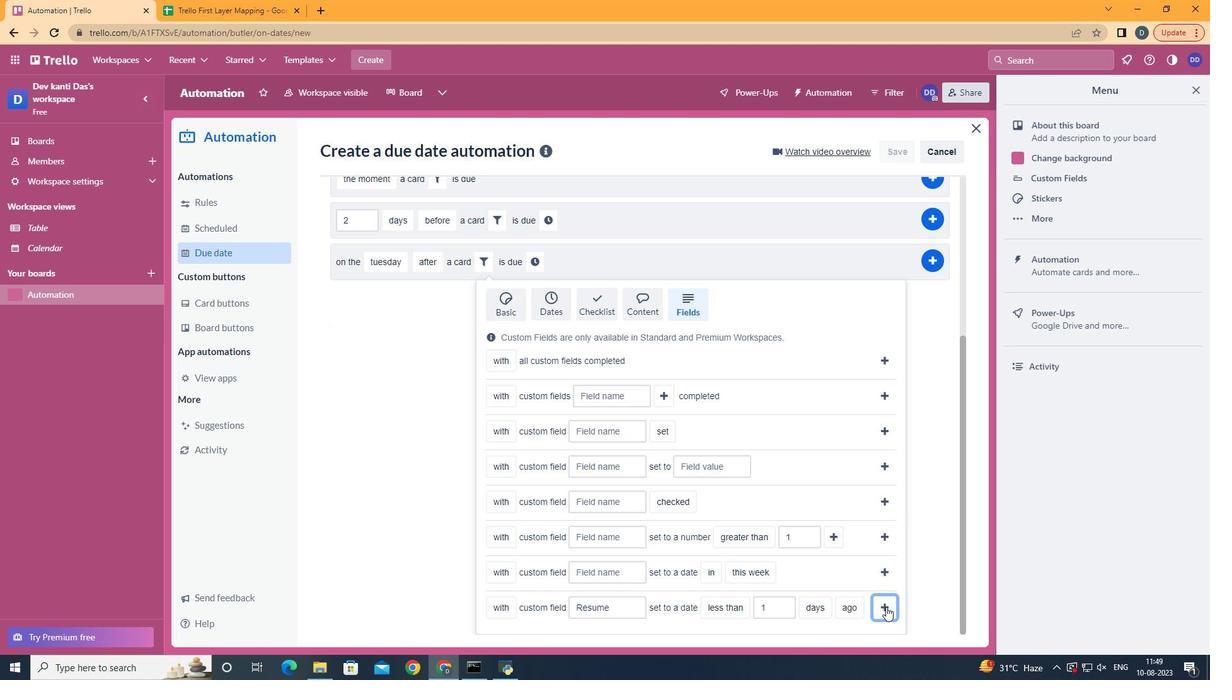 
Action: Mouse pressed left at (892, 613)
Screenshot: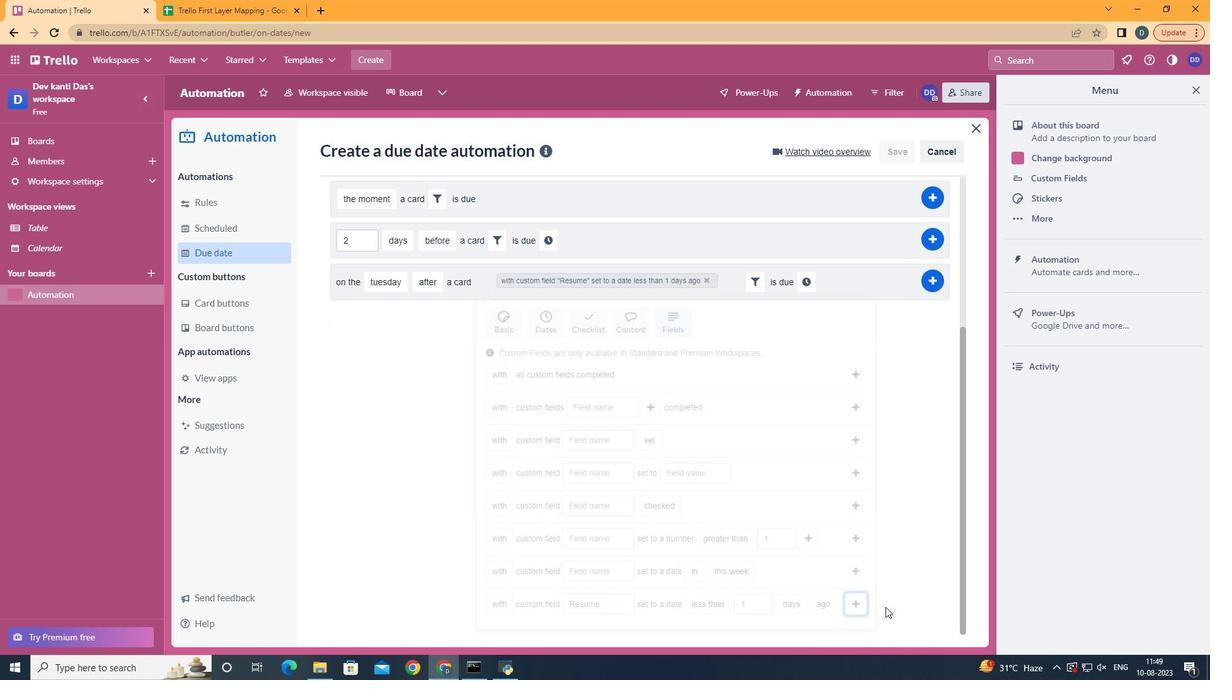 
Action: Mouse moved to (821, 515)
Screenshot: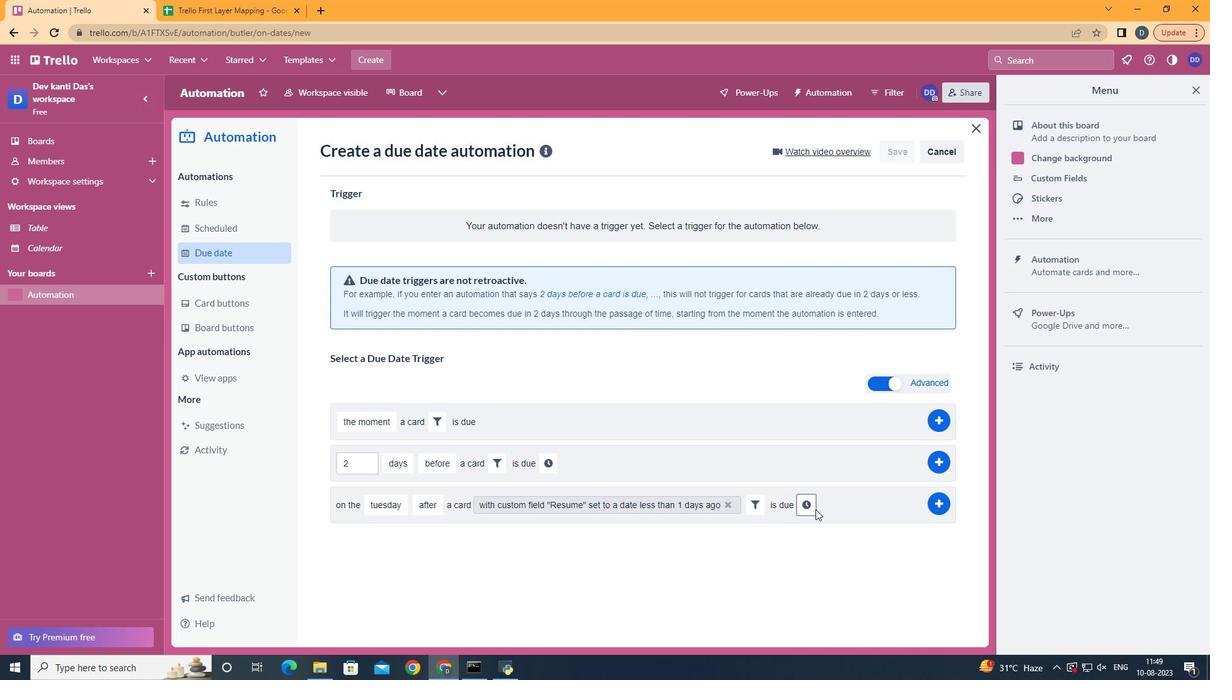 
Action: Mouse pressed left at (821, 515)
Screenshot: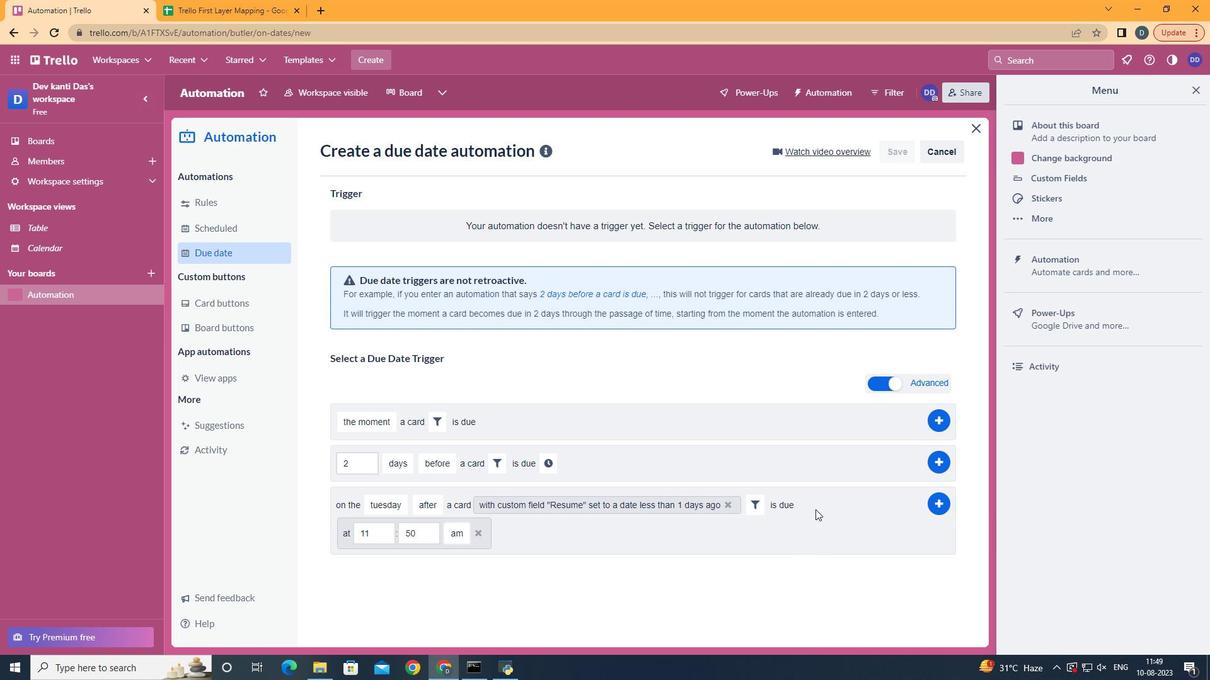 
Action: Mouse moved to (439, 535)
Screenshot: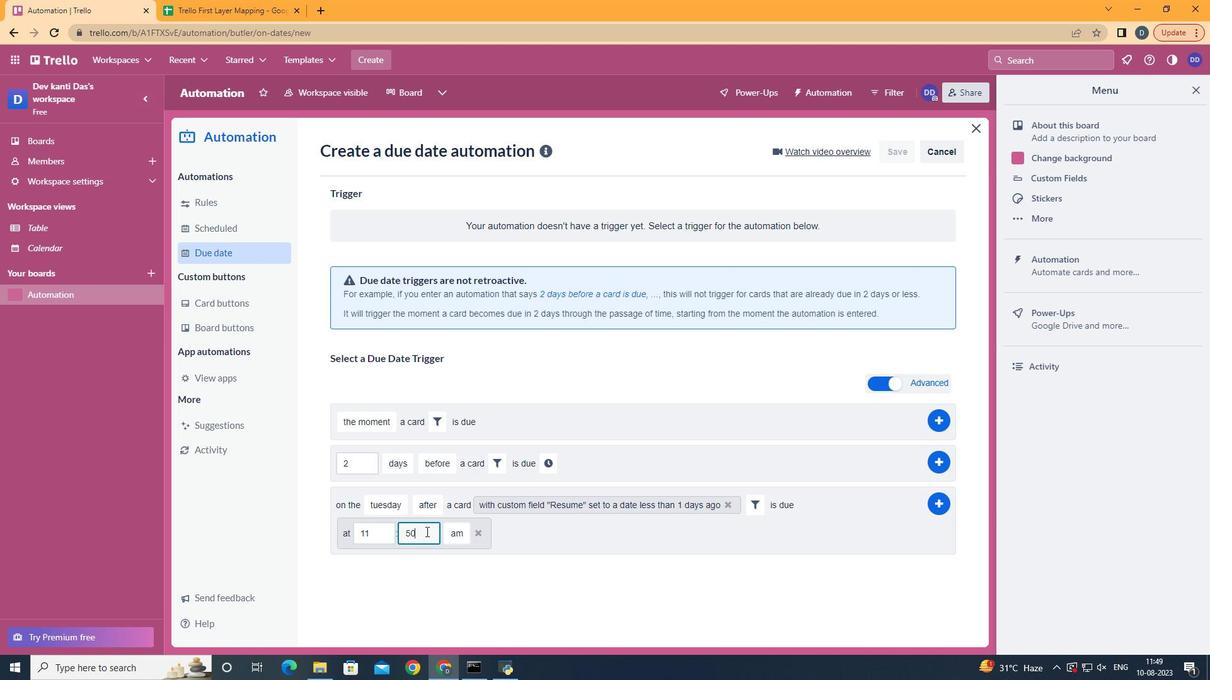 
Action: Mouse pressed left at (439, 535)
Screenshot: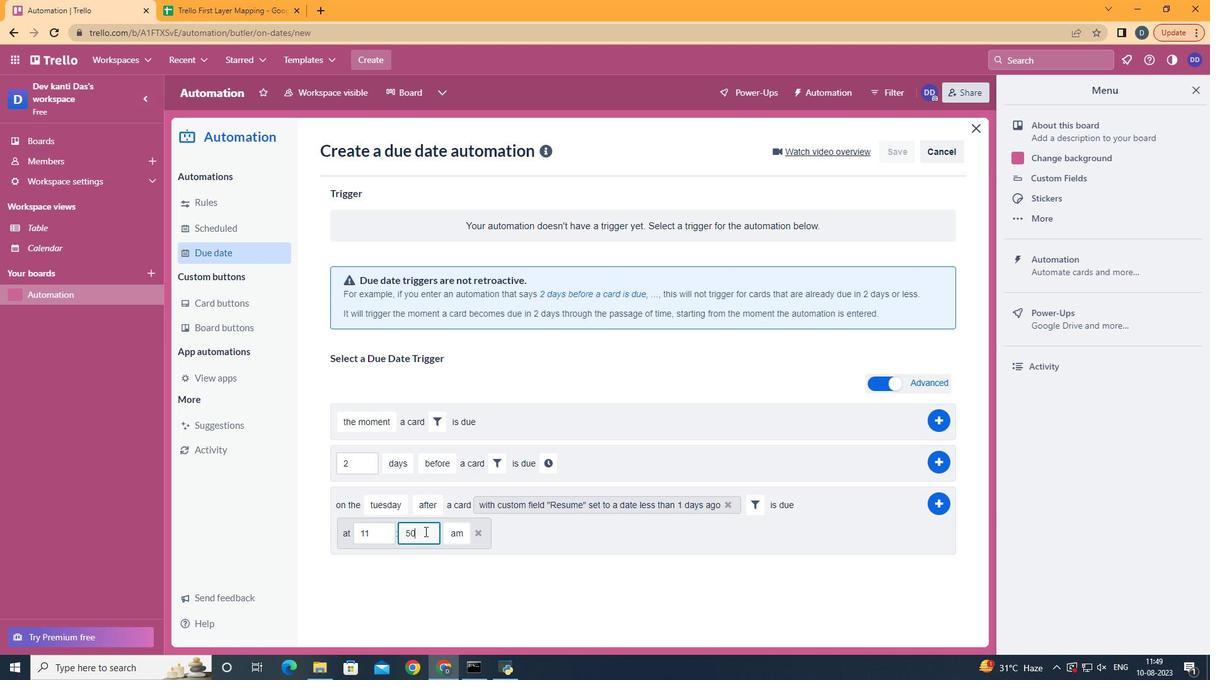 
Action: Mouse moved to (430, 537)
Screenshot: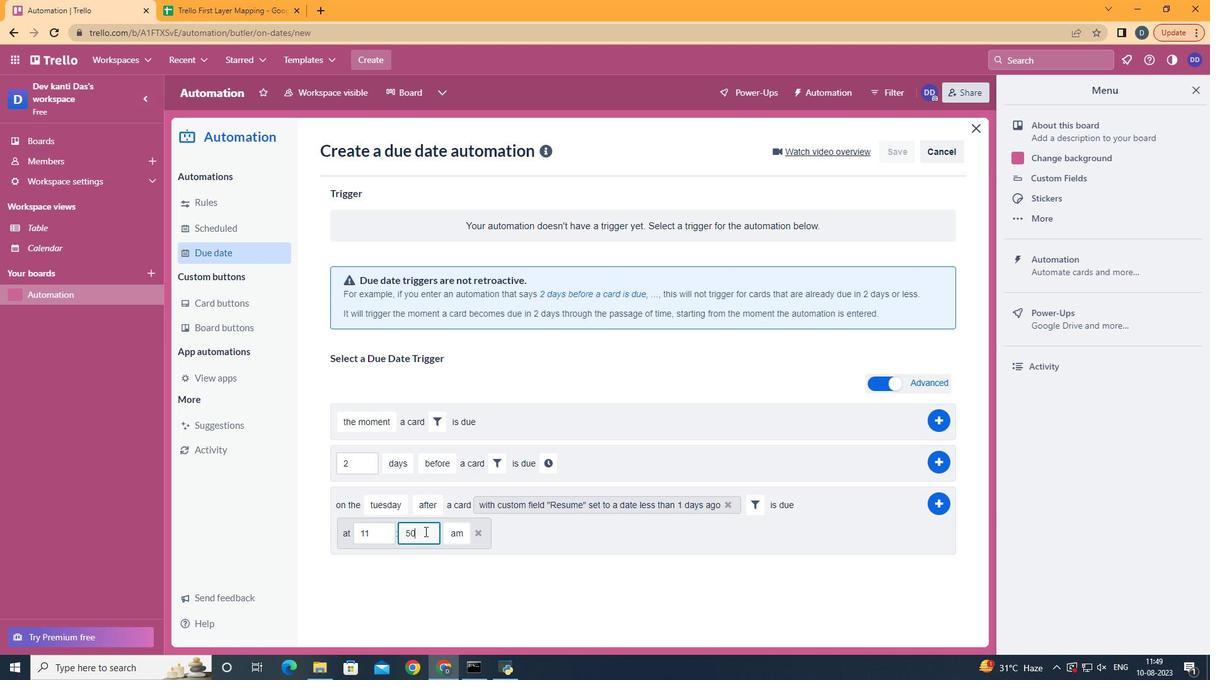 
Action: Key pressed <Key.backspace><Key.backspace>00
Screenshot: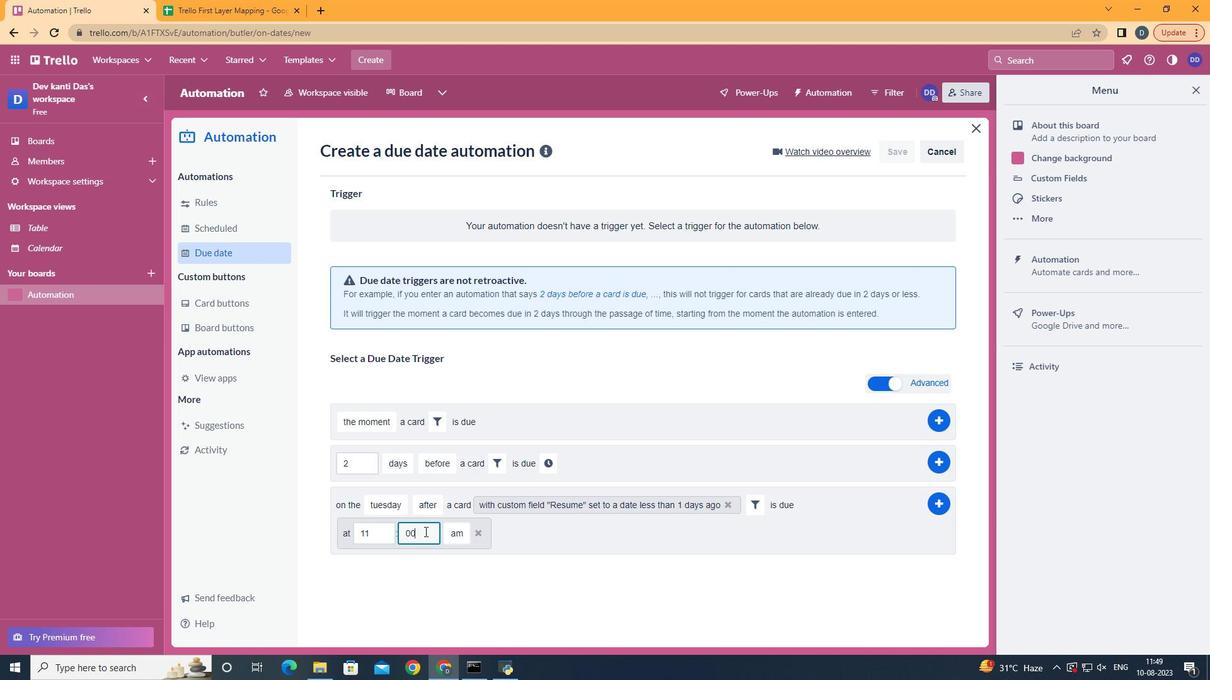 
Action: Mouse moved to (937, 506)
Screenshot: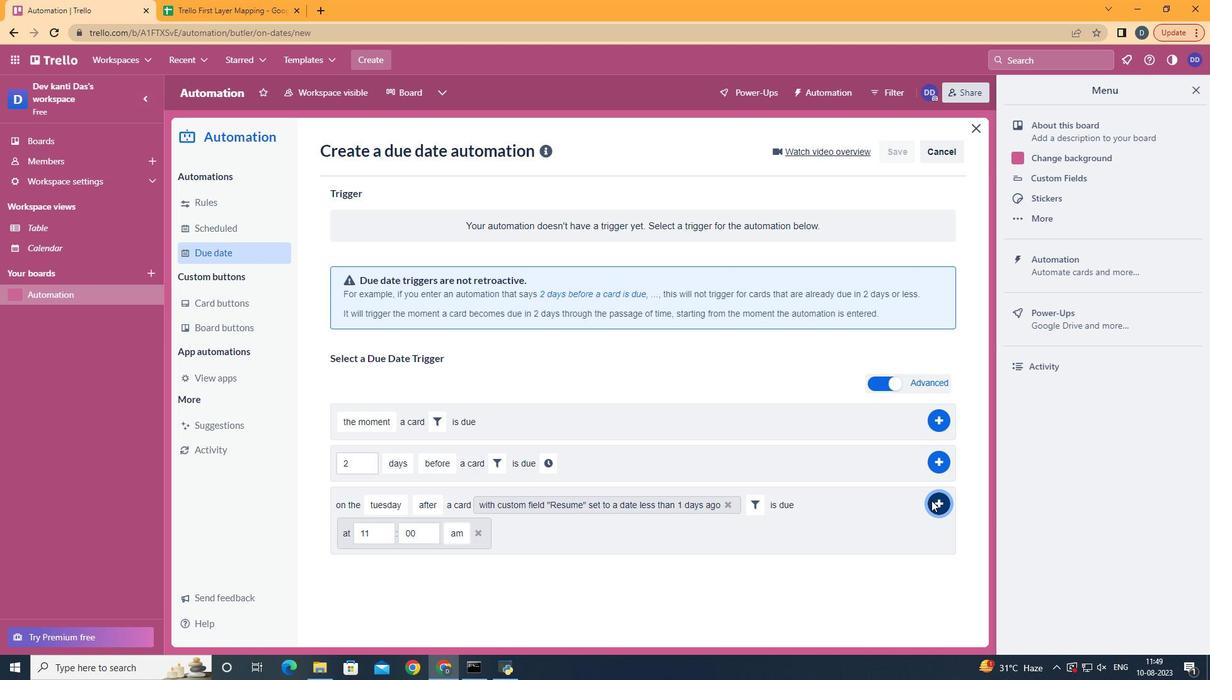 
Action: Mouse pressed left at (937, 506)
Screenshot: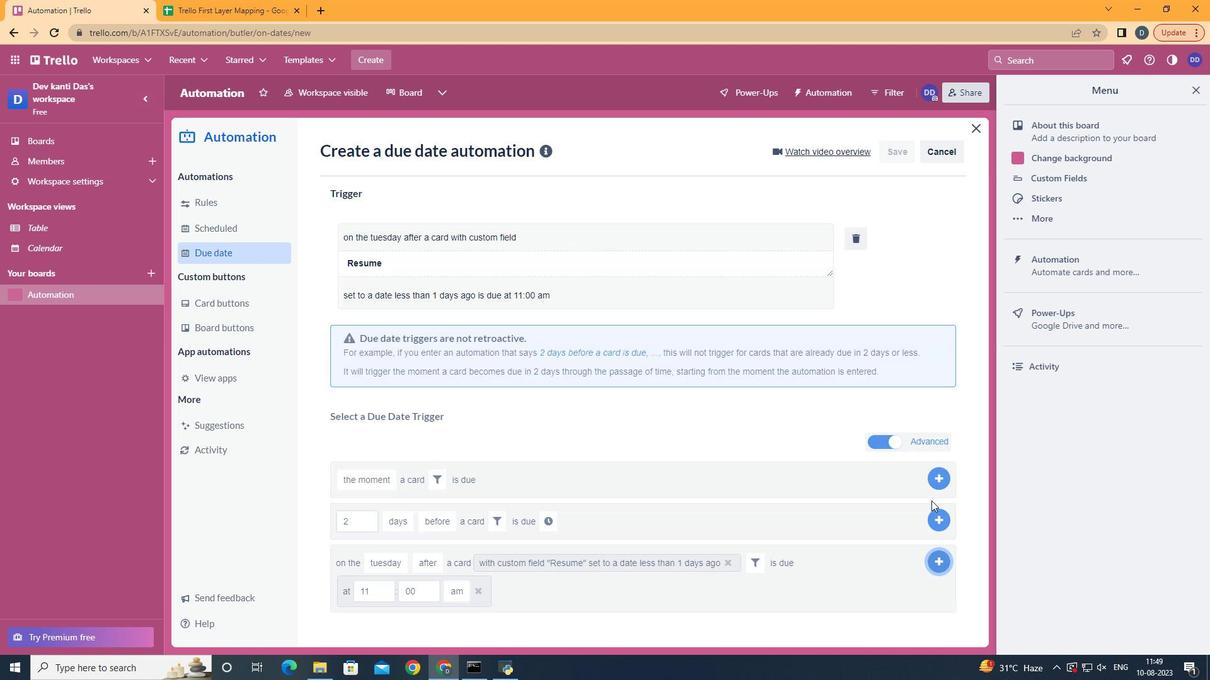 
Action: Mouse moved to (688, 290)
Screenshot: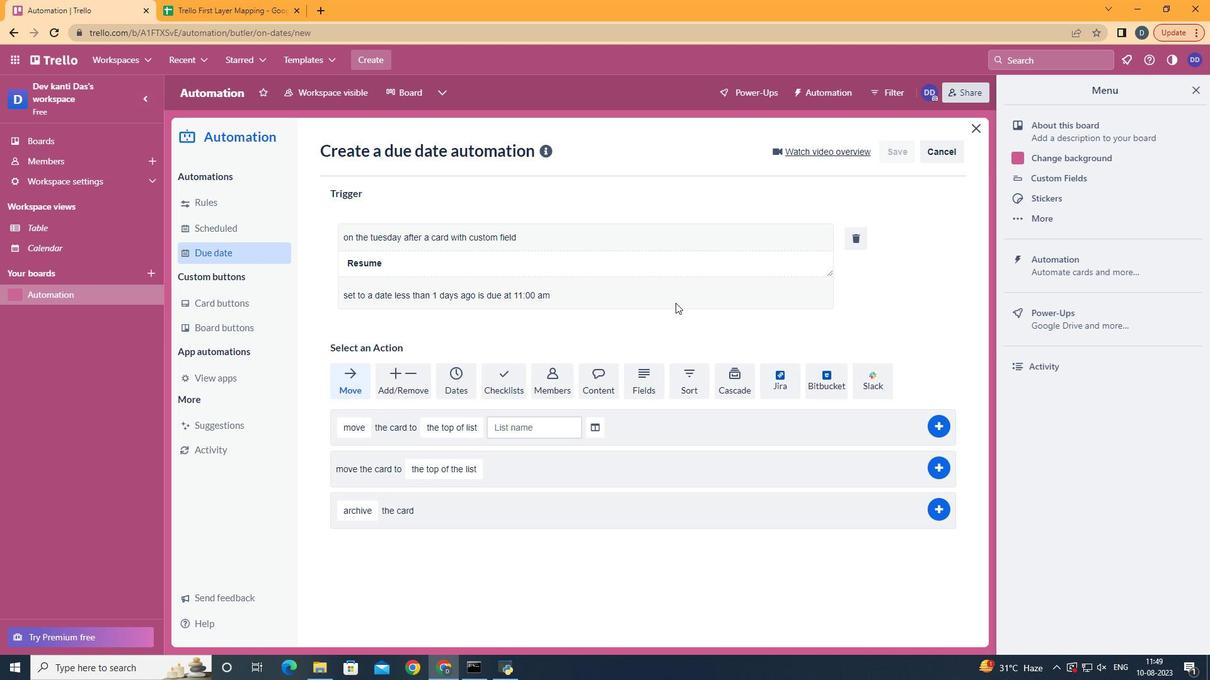 
